 Task: Schedule a meeting of paramount significance, gathering the team to review project timelines, assess progress, and collaboratively set achievable yet challenging milestones on October 15th at 11 AM.
Action: Mouse moved to (78, 123)
Screenshot: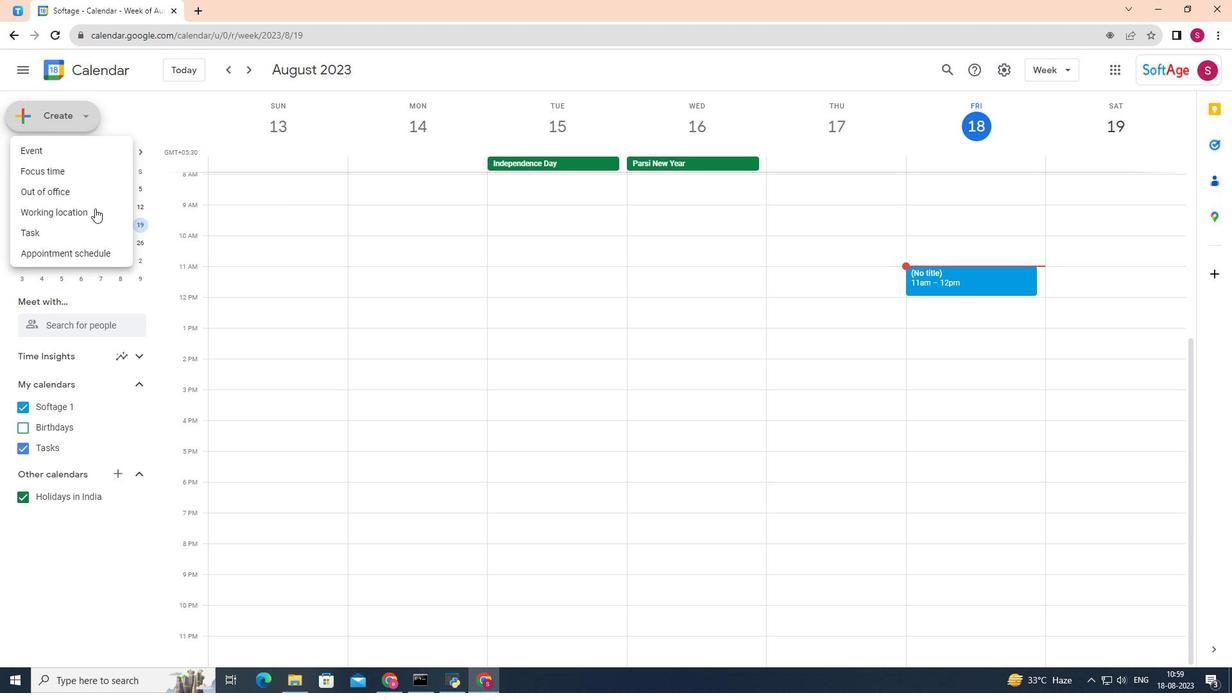
Action: Mouse pressed left at (78, 123)
Screenshot: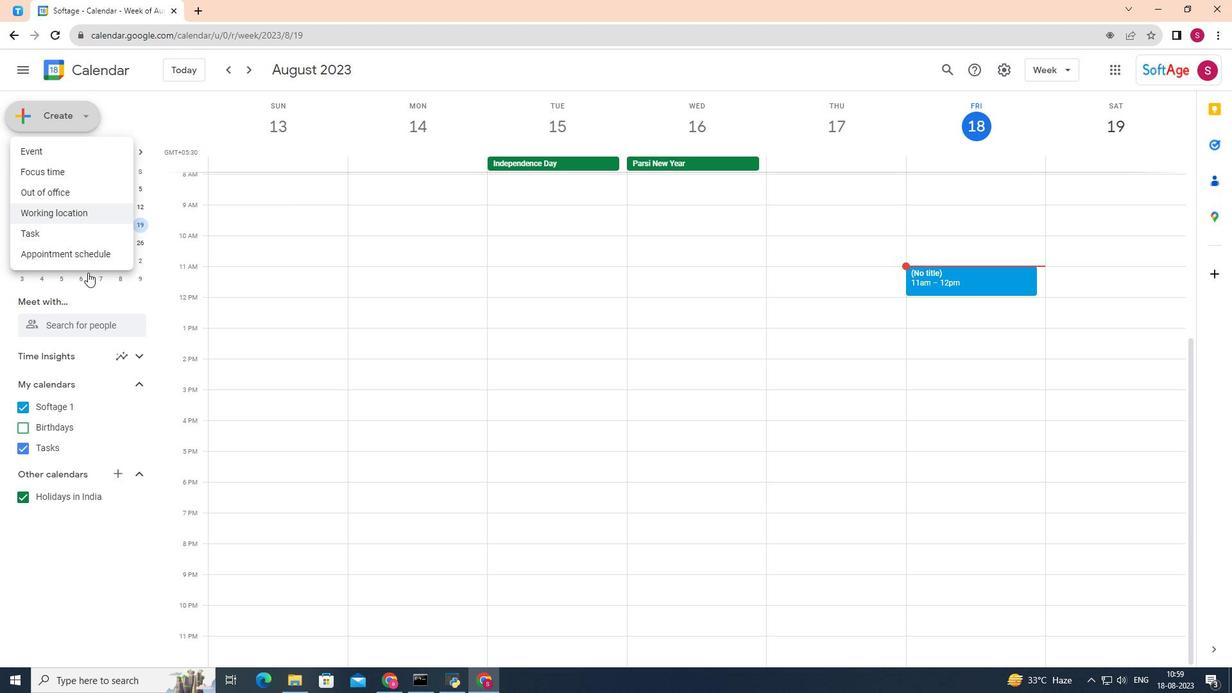 
Action: Mouse moved to (63, 246)
Screenshot: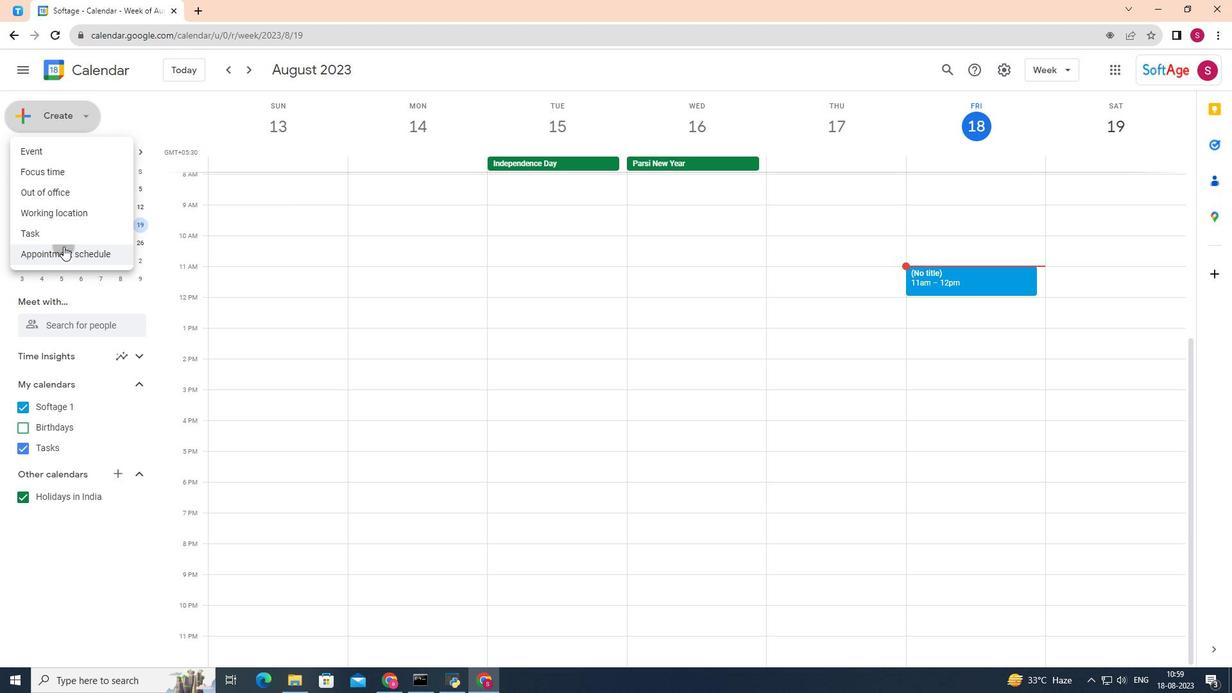 
Action: Mouse pressed left at (63, 246)
Screenshot: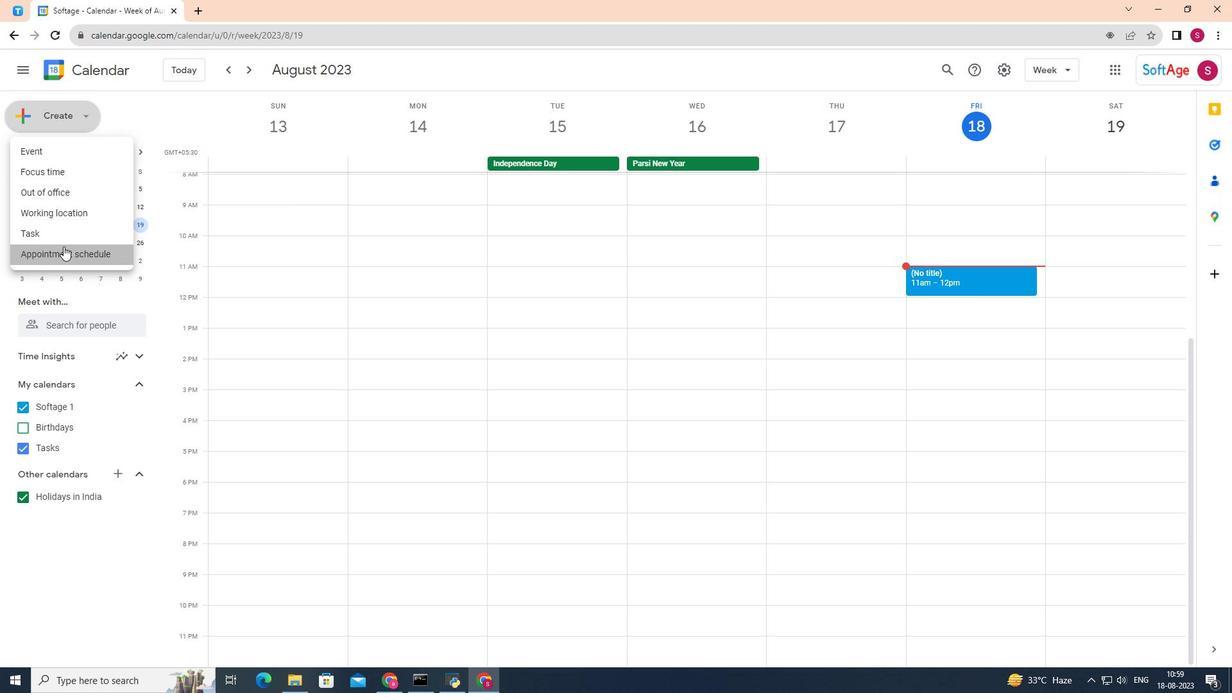
Action: Mouse moved to (100, 112)
Screenshot: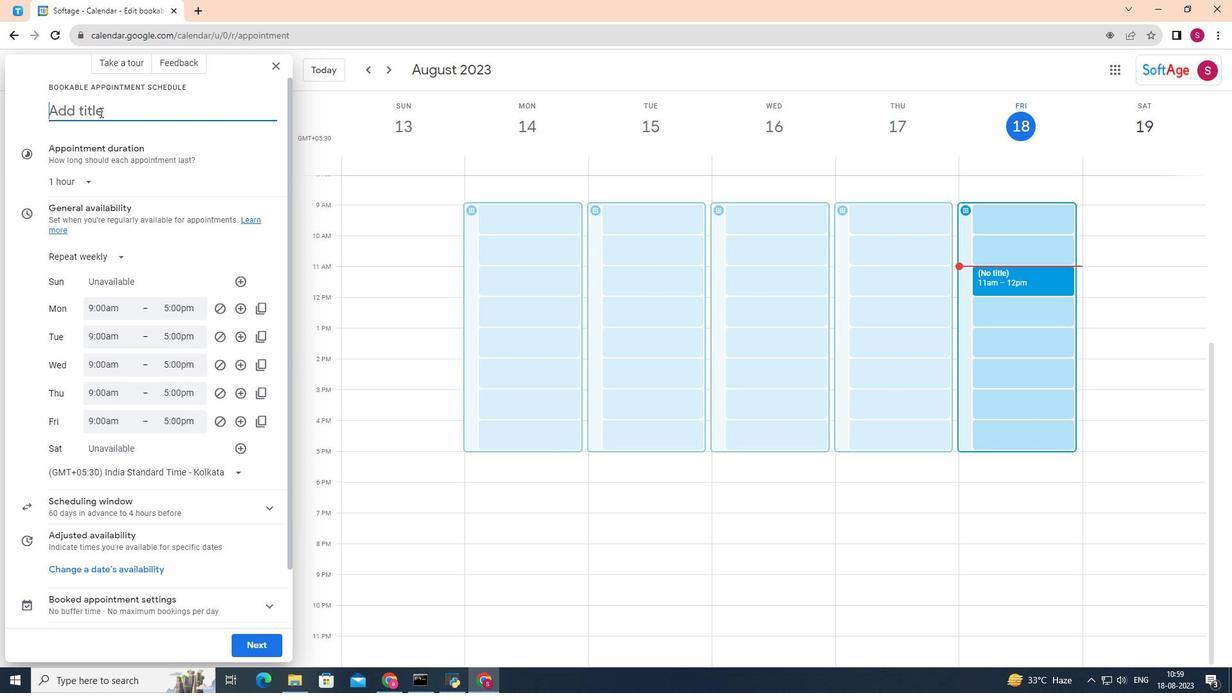 
Action: Mouse pressed left at (100, 112)
Screenshot: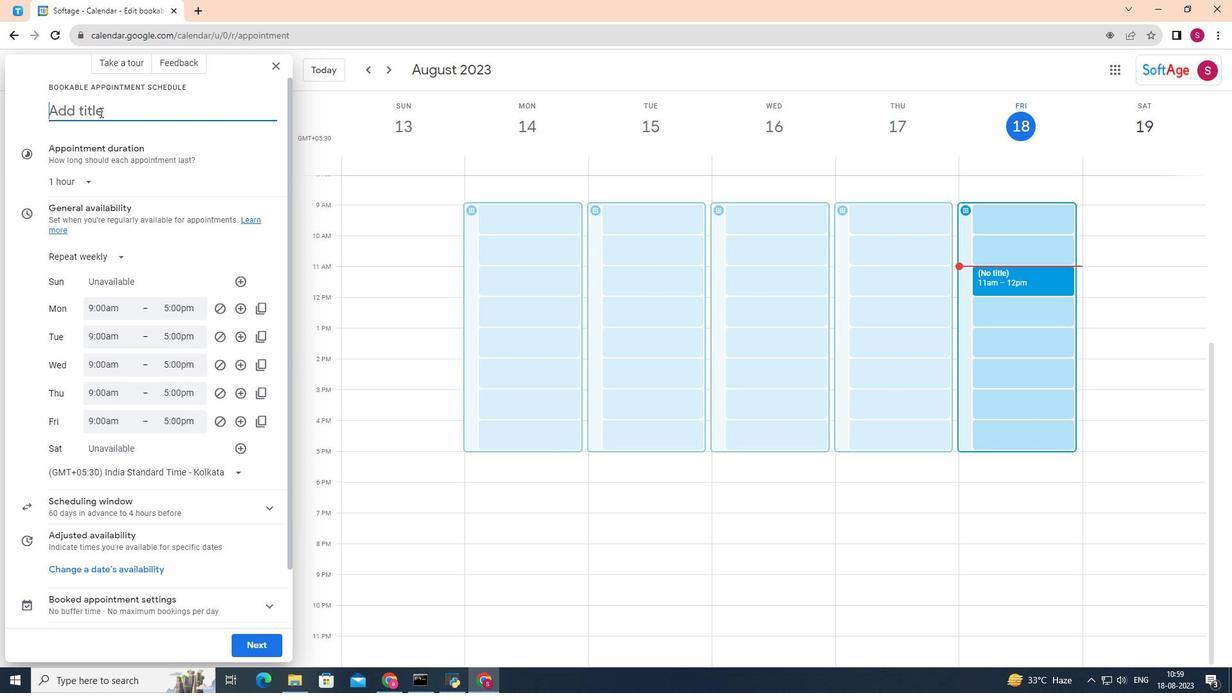 
Action: Key pressed a<Key.space>meeting<Key.space>of<Key.space>papamount<Key.space>significance
Screenshot: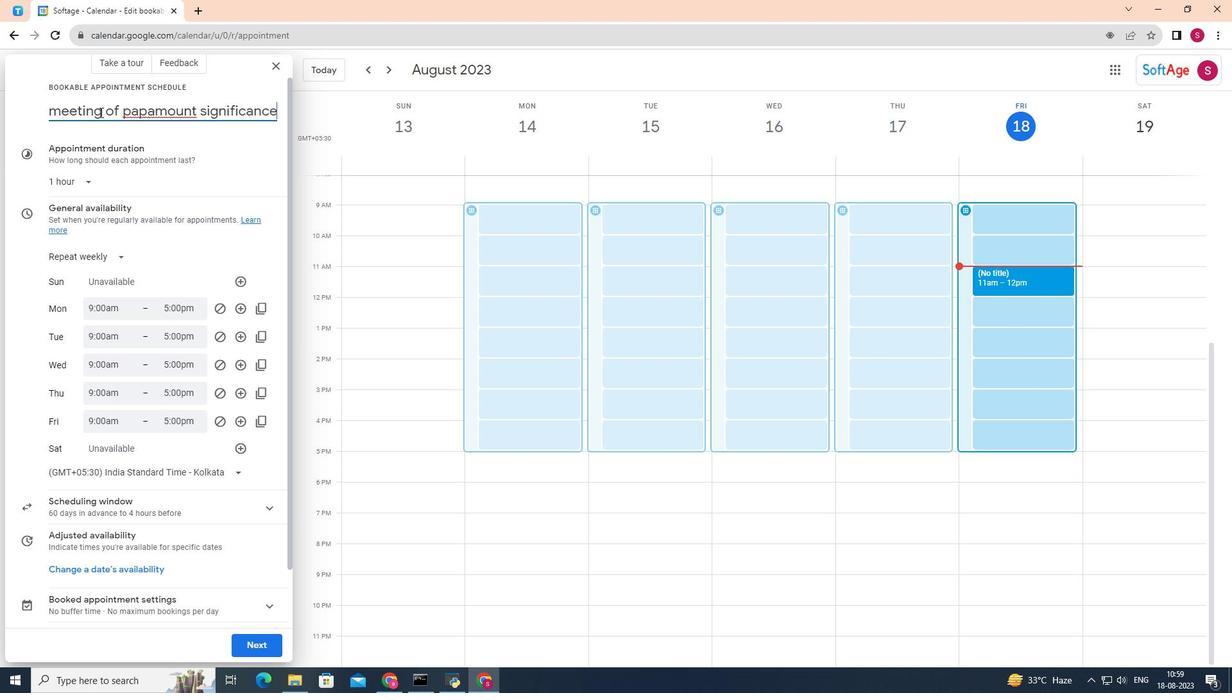 
Action: Mouse moved to (153, 109)
Screenshot: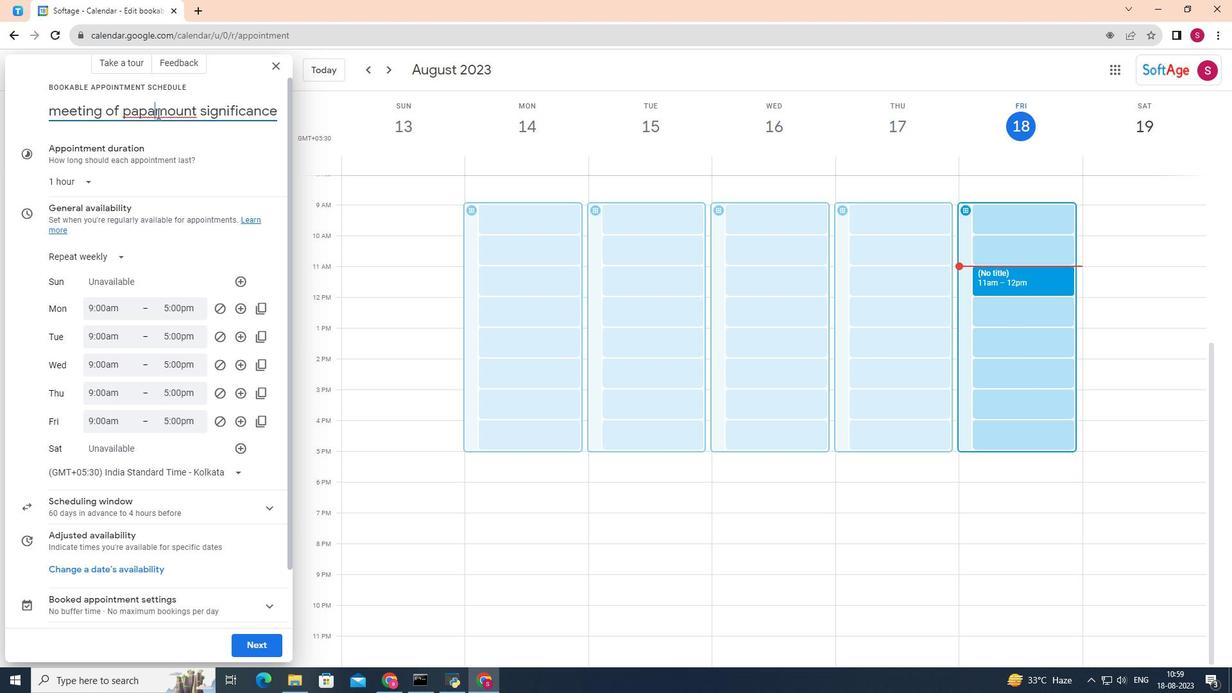 
Action: Mouse pressed left at (153, 109)
Screenshot: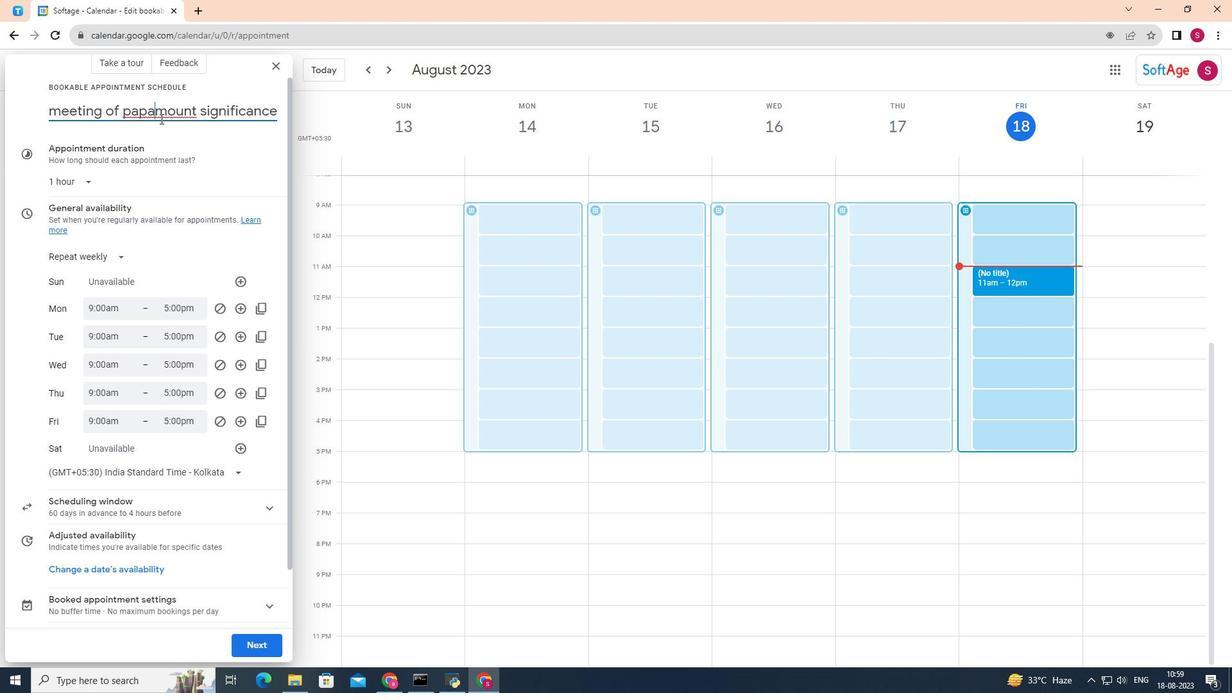 
Action: Mouse moved to (161, 120)
Screenshot: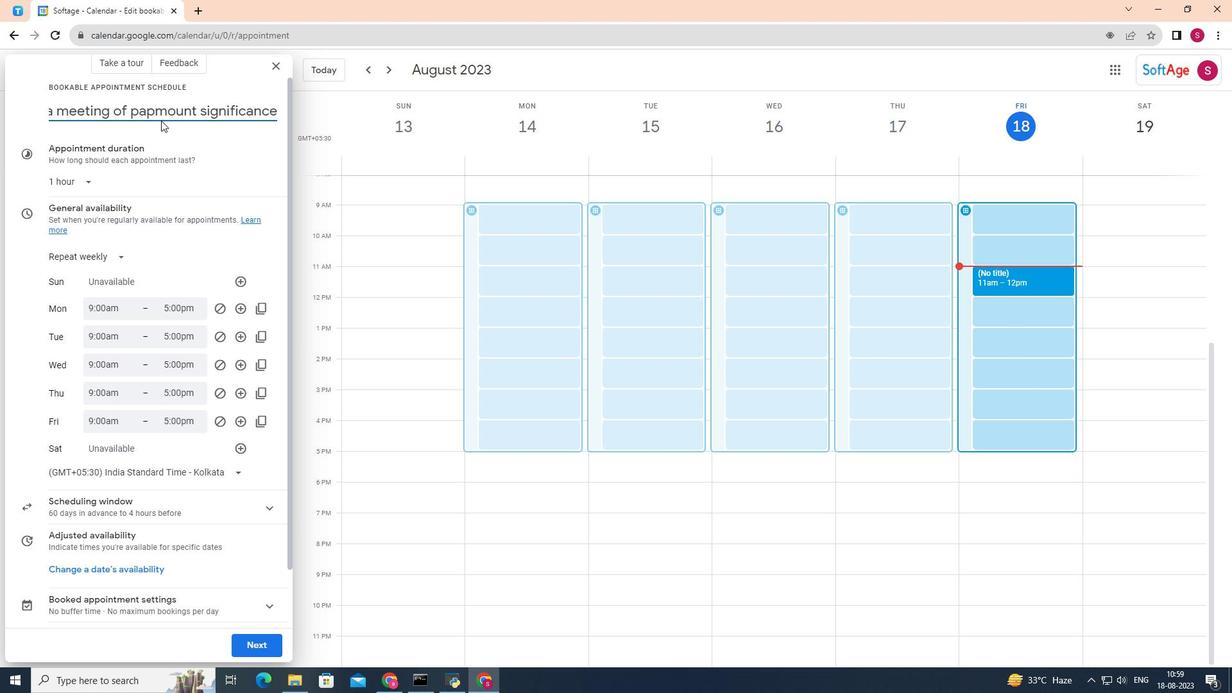 
Action: Key pressed <Key.backspace><Key.backspace>ra
Screenshot: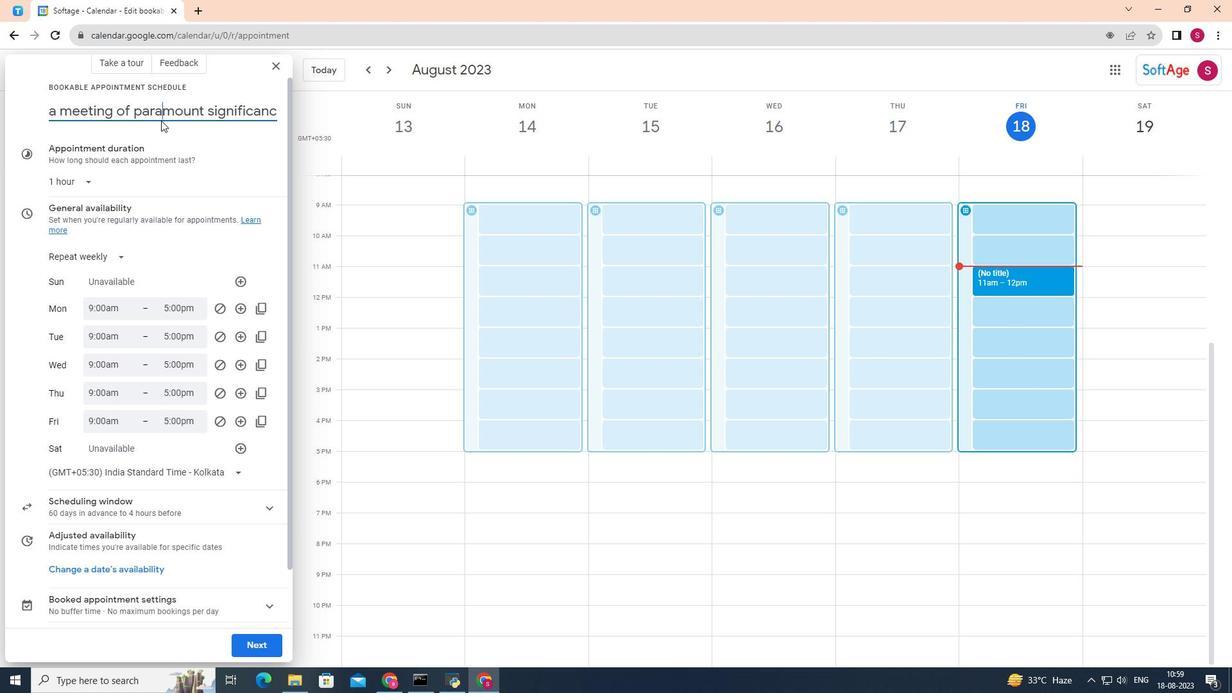 
Action: Mouse moved to (96, 259)
Screenshot: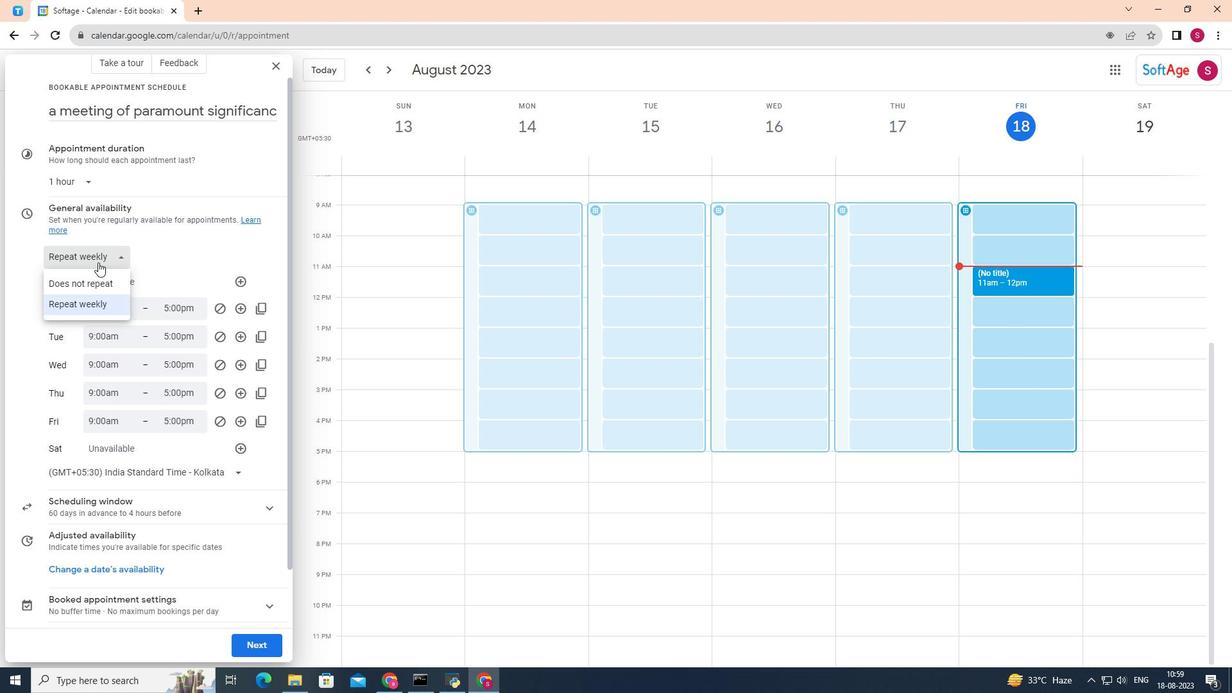 
Action: Mouse pressed left at (96, 259)
Screenshot: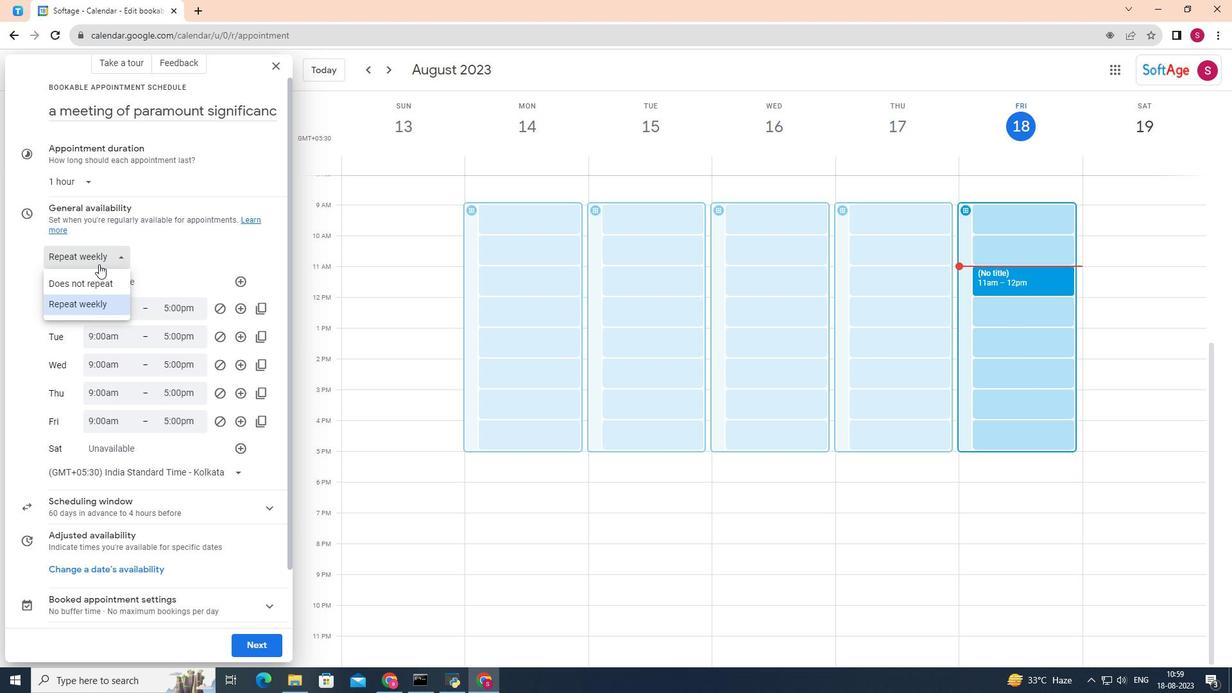 
Action: Mouse moved to (97, 277)
Screenshot: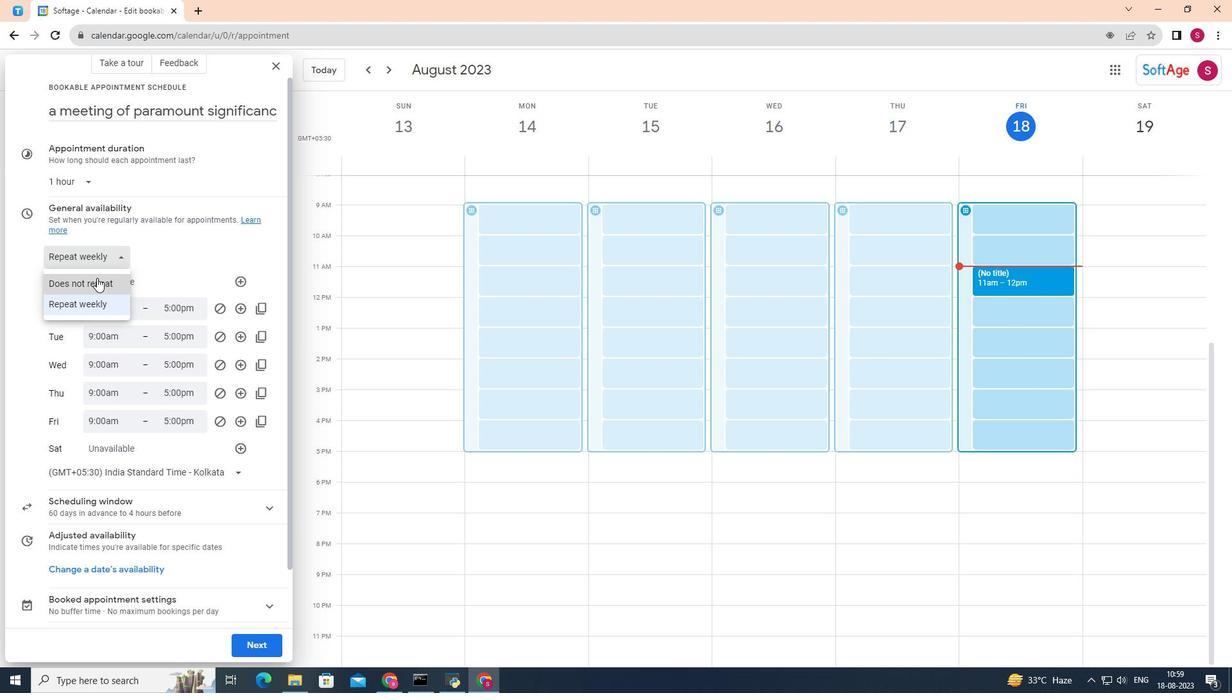 
Action: Mouse pressed left at (97, 277)
Screenshot: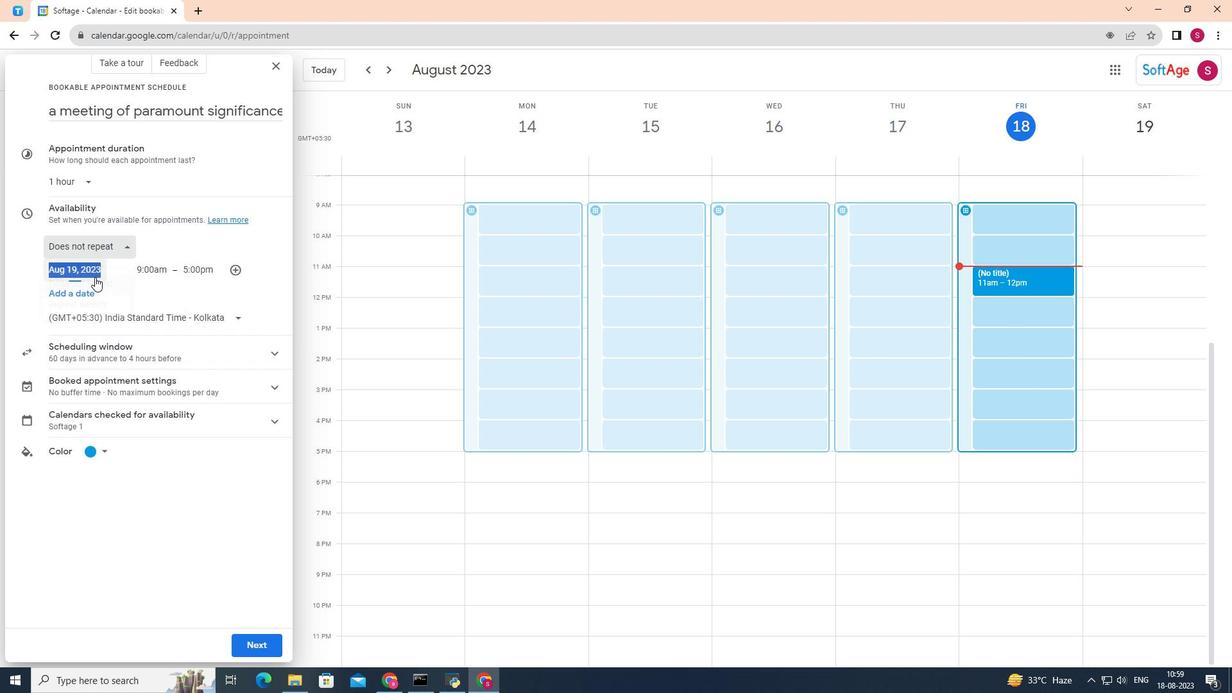 
Action: Mouse moved to (76, 269)
Screenshot: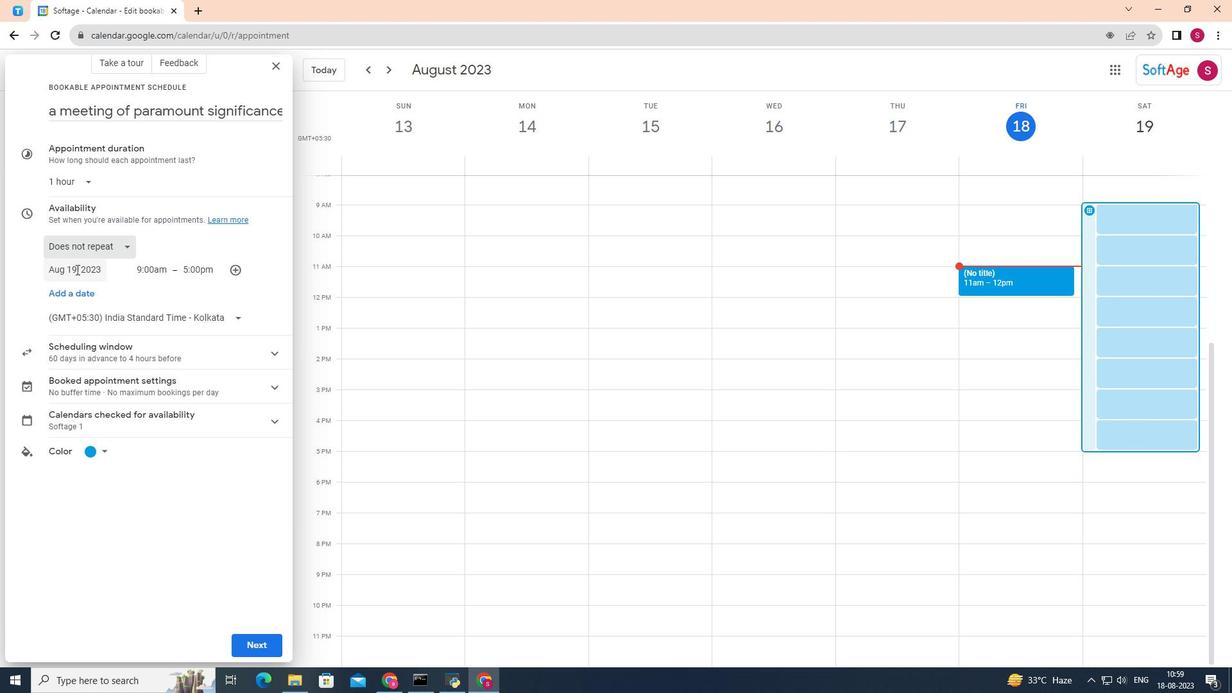
Action: Mouse pressed left at (76, 269)
Screenshot: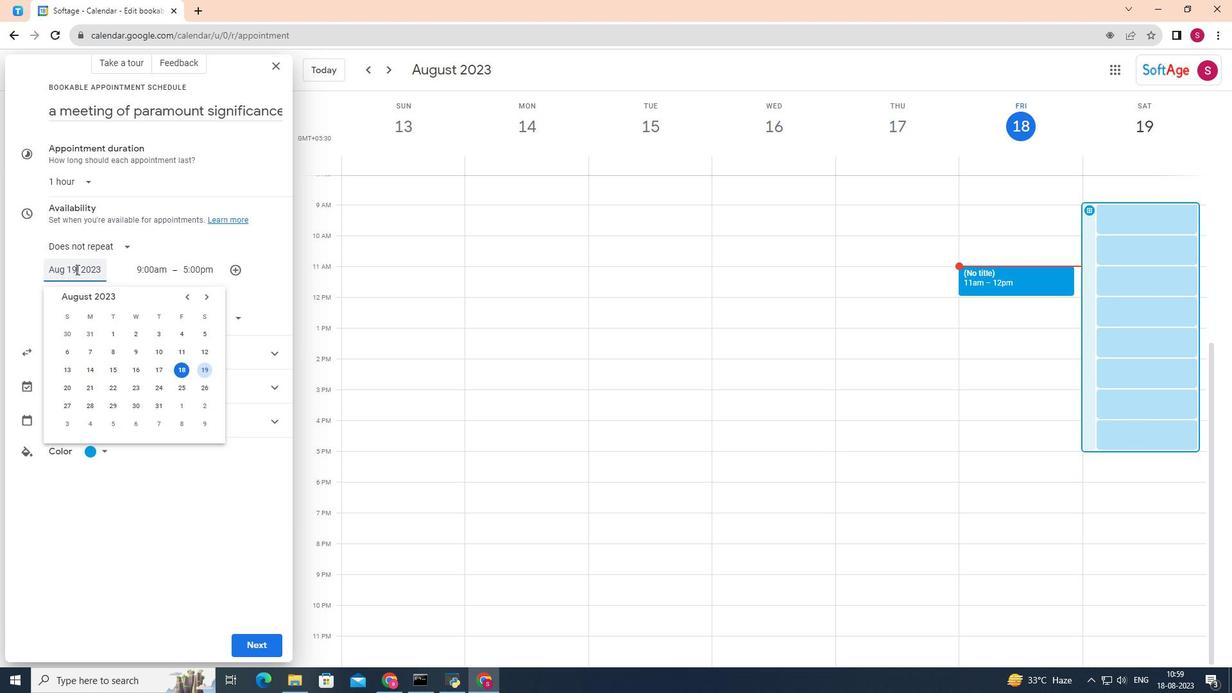 
Action: Mouse moved to (200, 297)
Screenshot: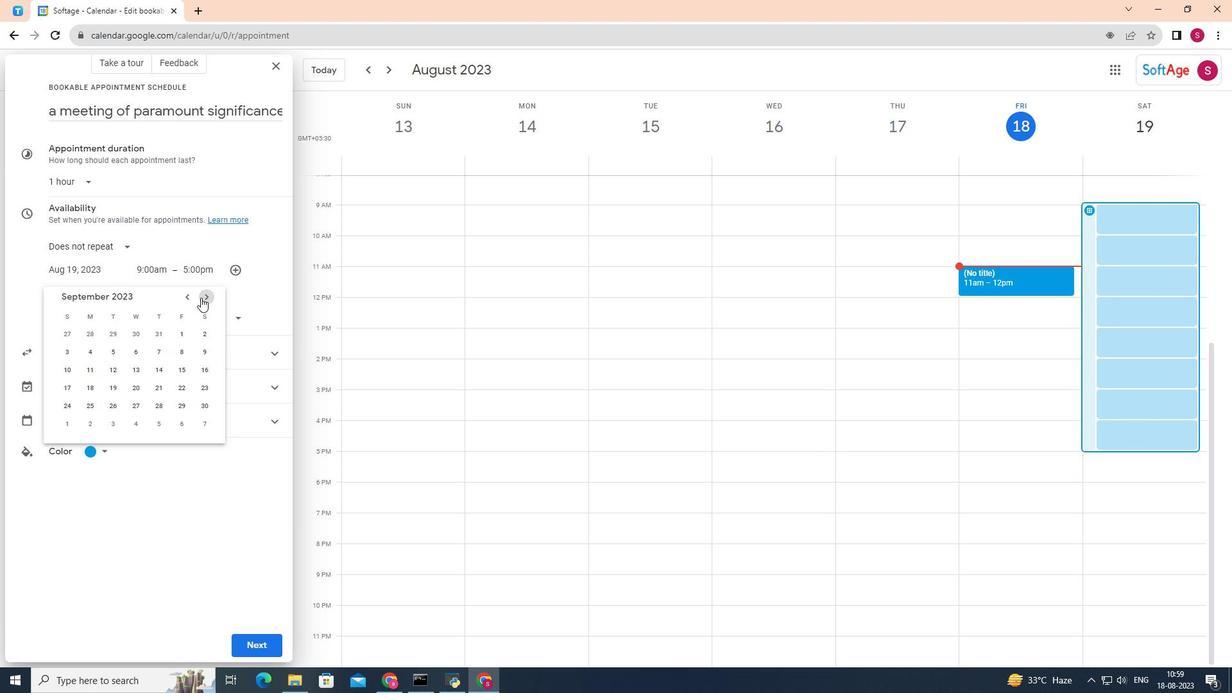 
Action: Mouse pressed left at (200, 297)
Screenshot: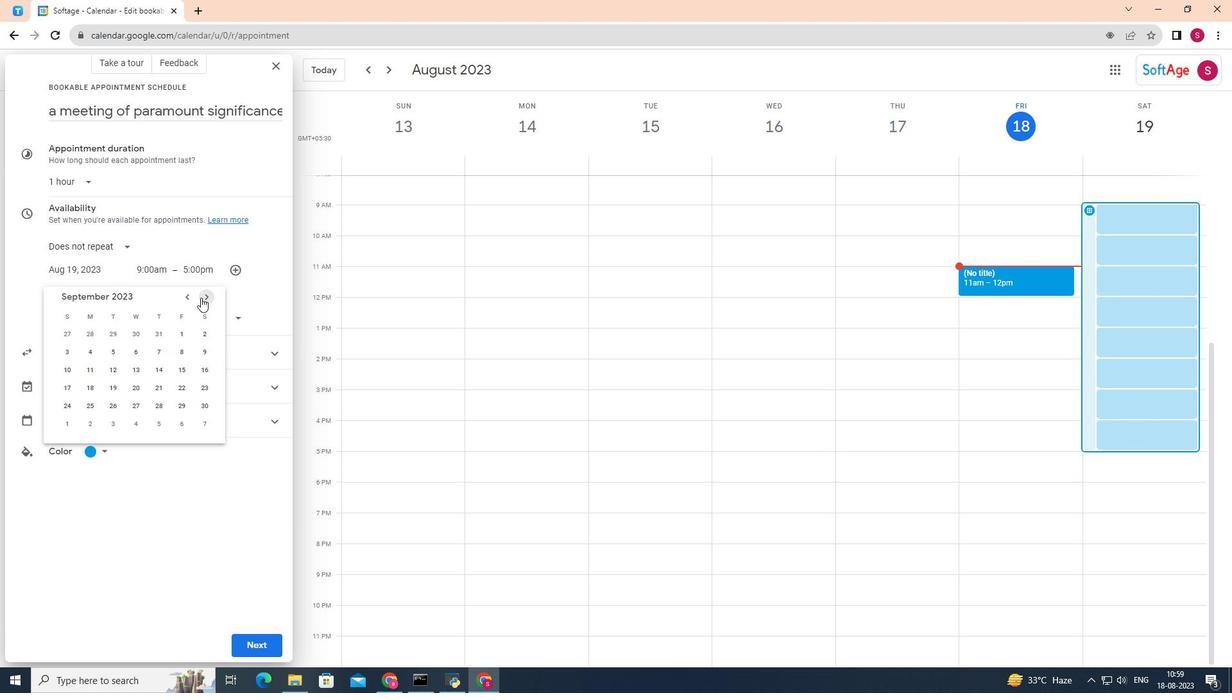 
Action: Mouse pressed left at (200, 297)
Screenshot: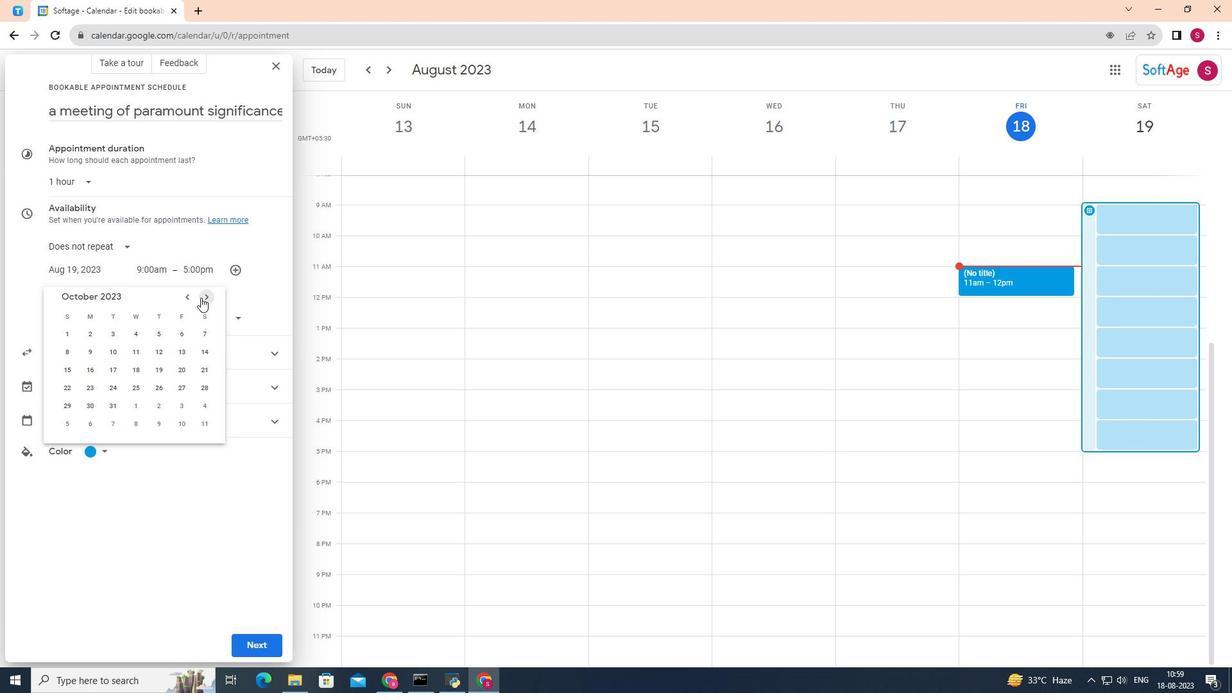 
Action: Mouse pressed left at (200, 297)
Screenshot: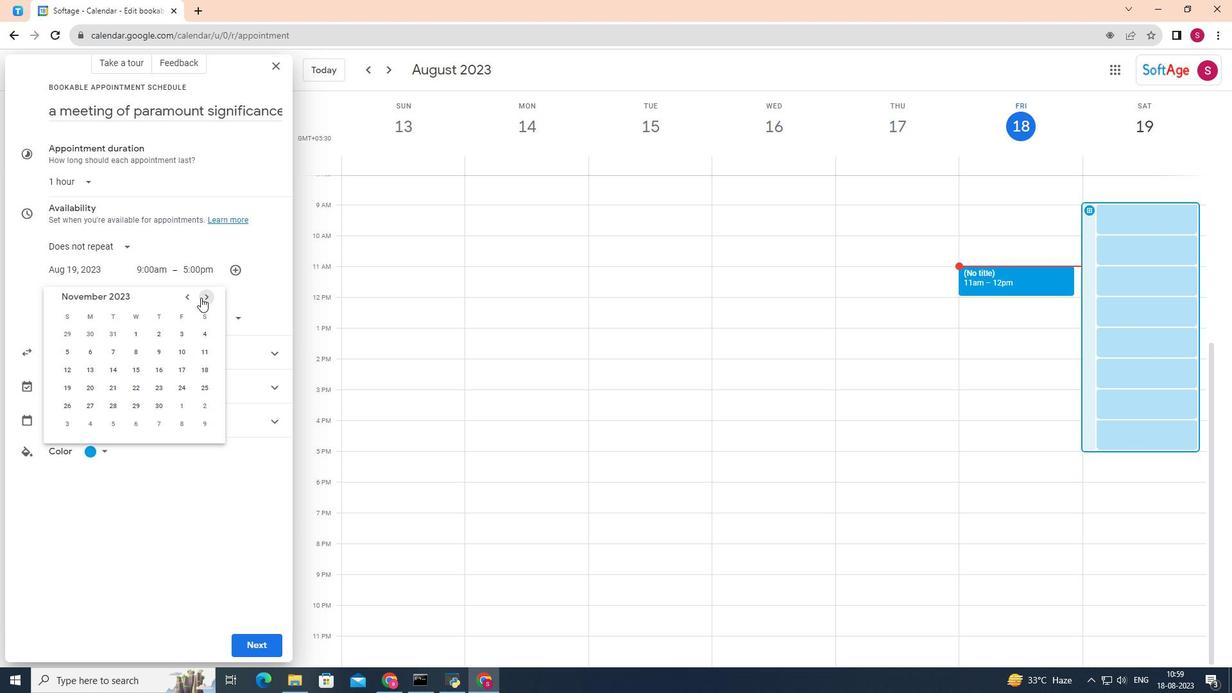 
Action: Mouse moved to (186, 296)
Screenshot: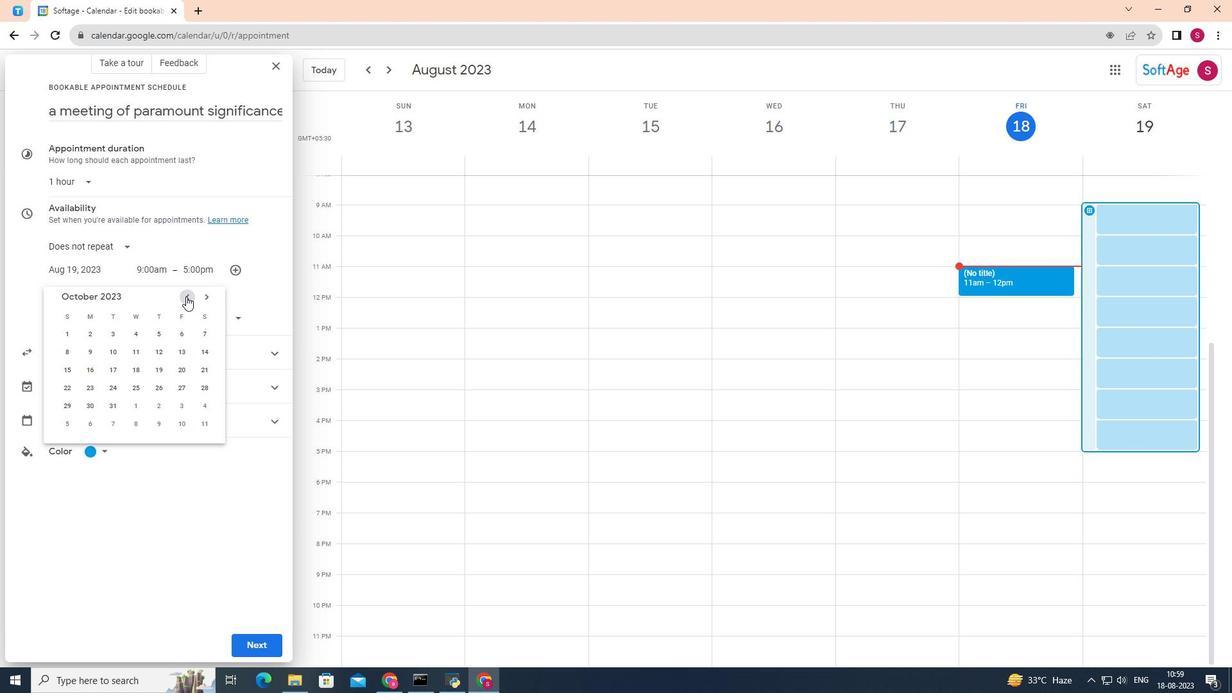 
Action: Mouse pressed left at (186, 296)
Screenshot: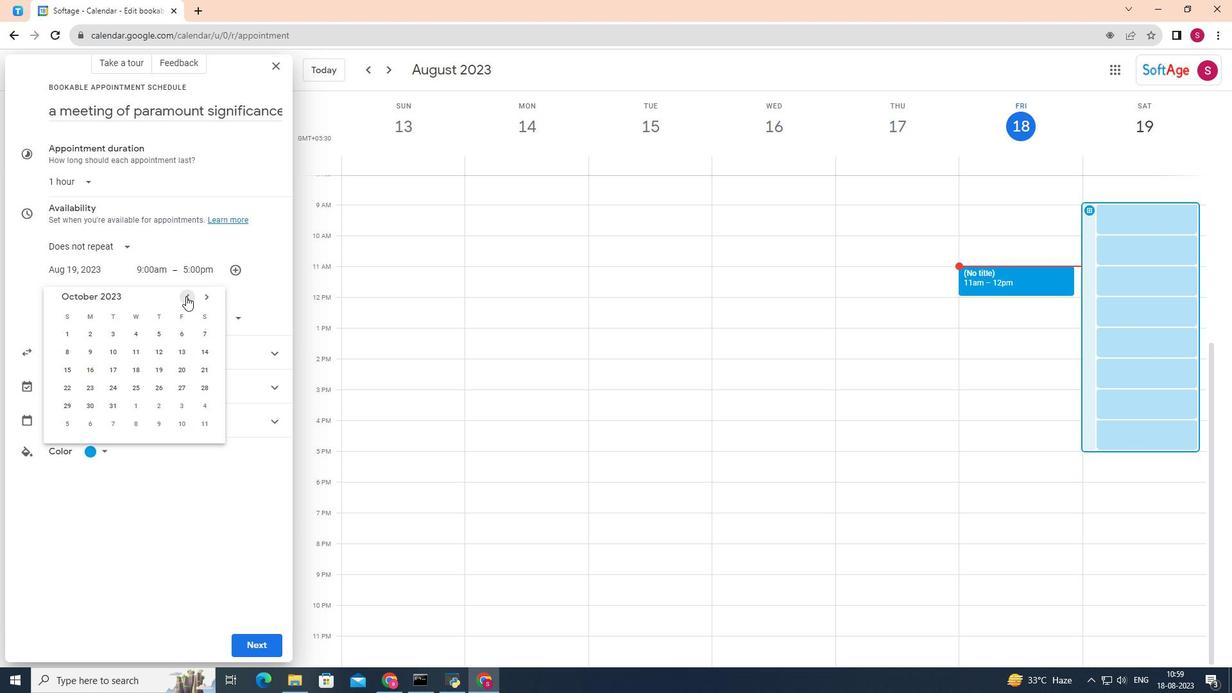 
Action: Mouse moved to (66, 368)
Screenshot: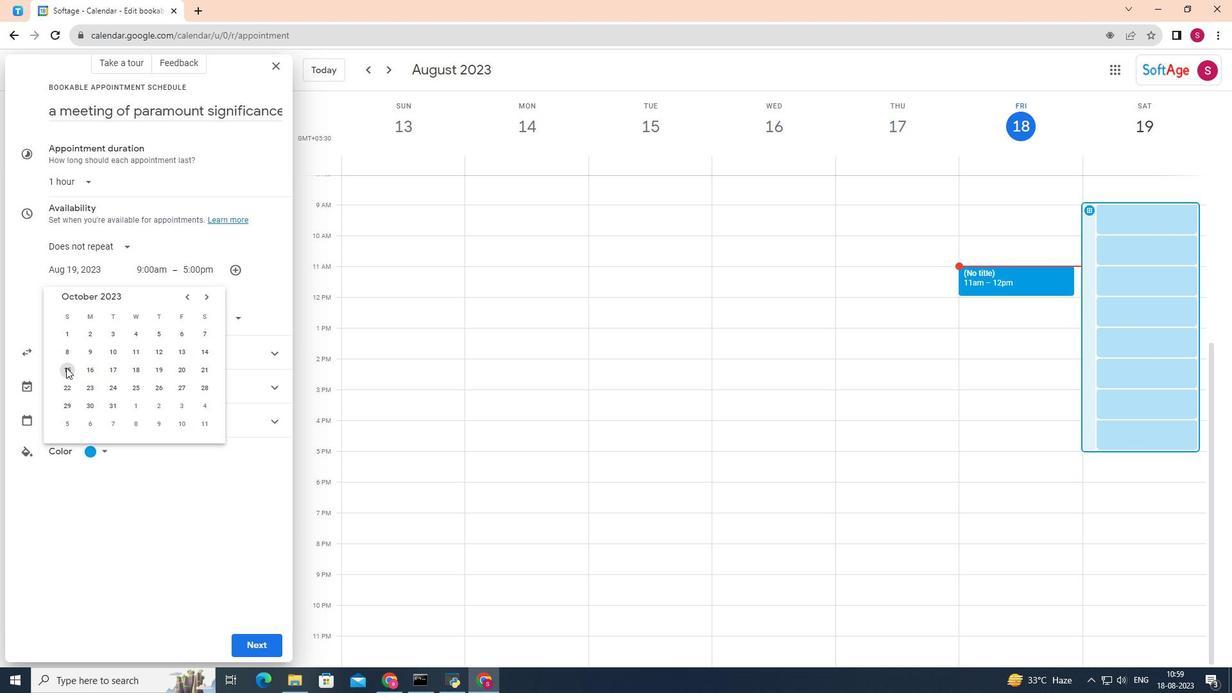 
Action: Mouse pressed left at (66, 368)
Screenshot: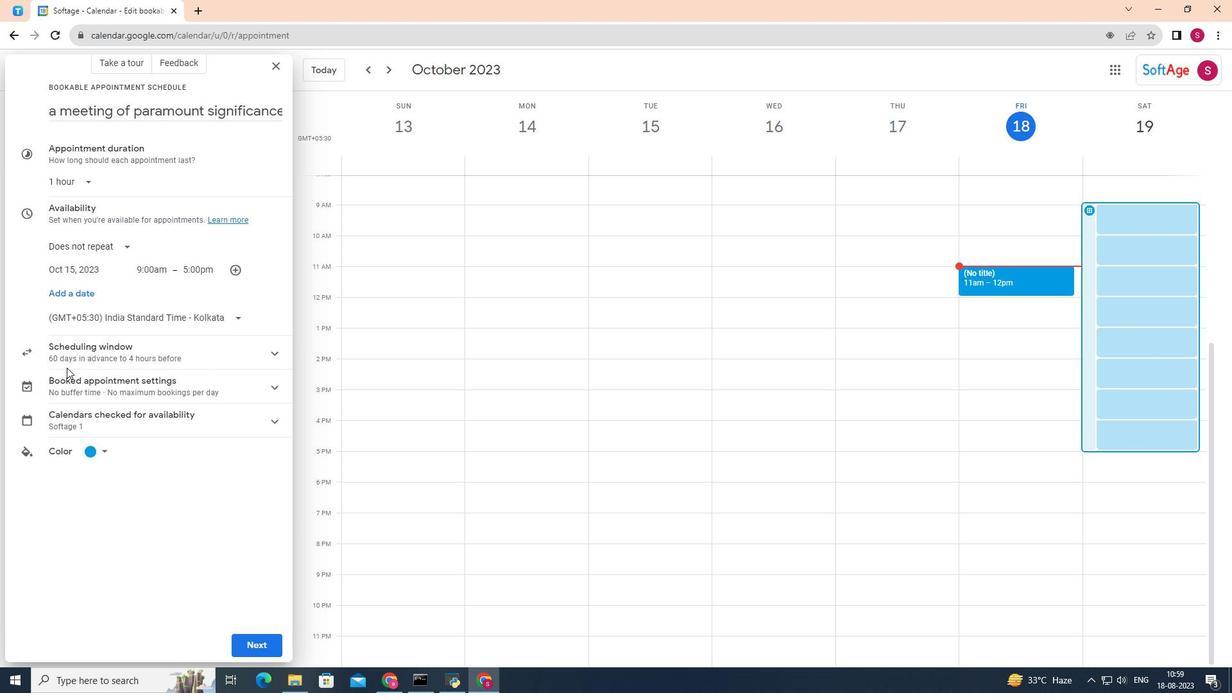 
Action: Mouse moved to (200, 270)
Screenshot: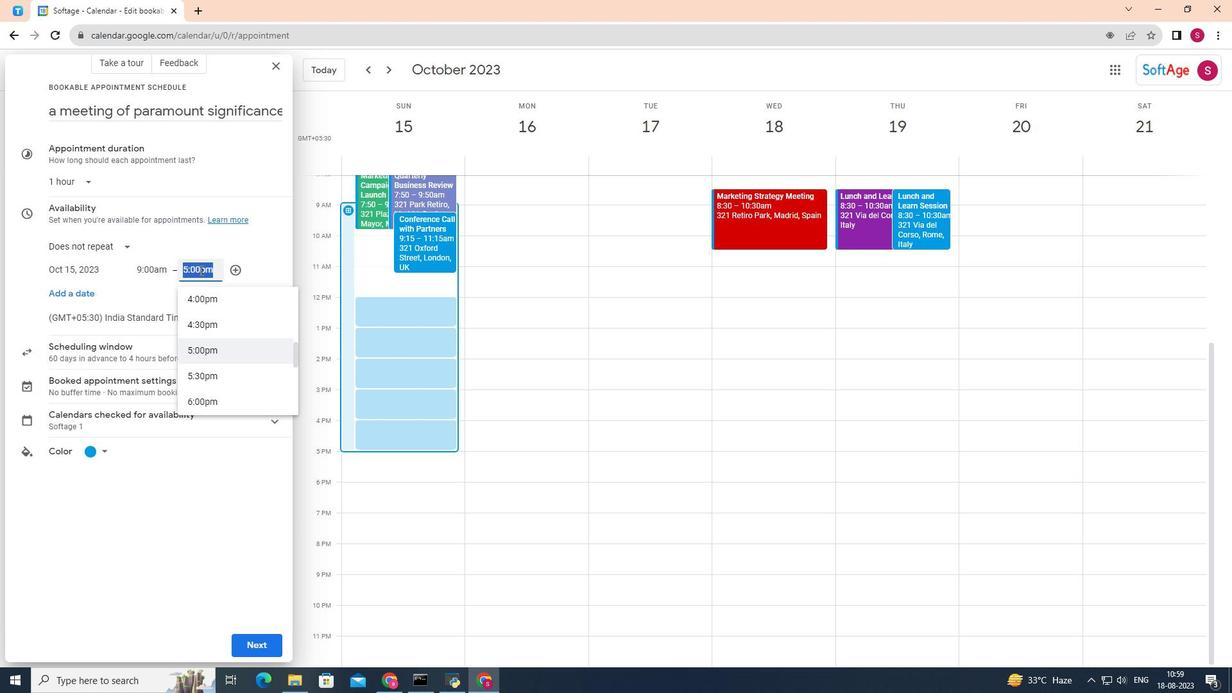 
Action: Mouse pressed left at (200, 270)
Screenshot: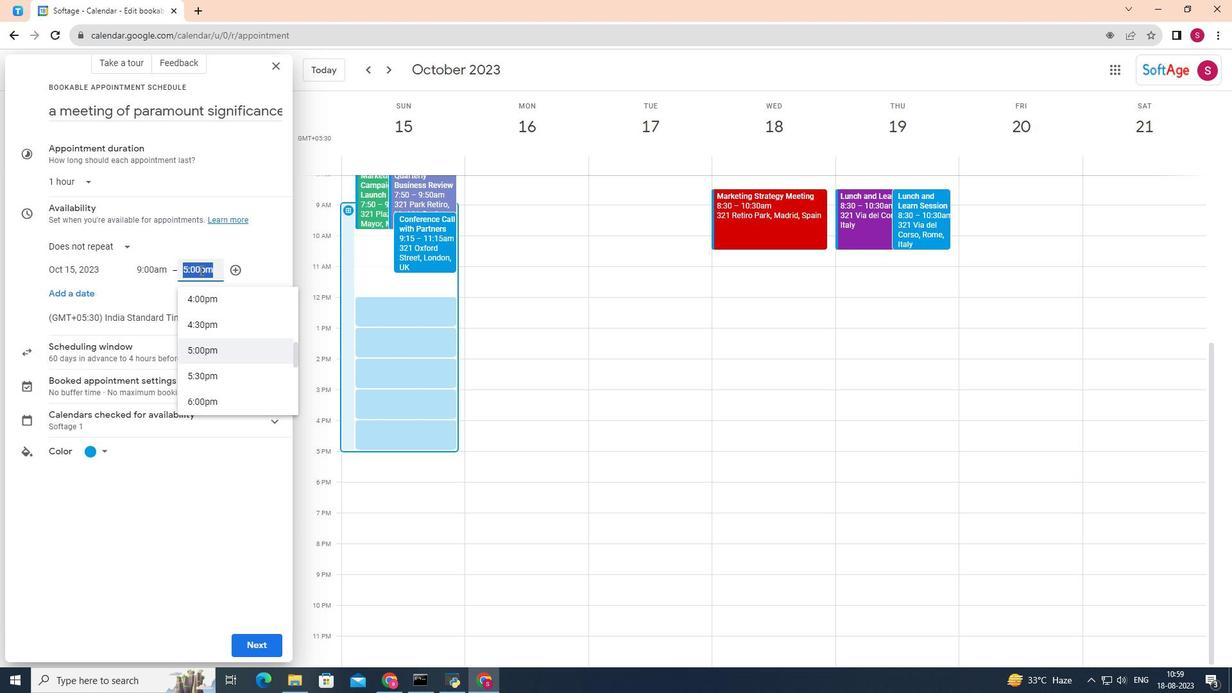 
Action: Mouse moved to (234, 372)
Screenshot: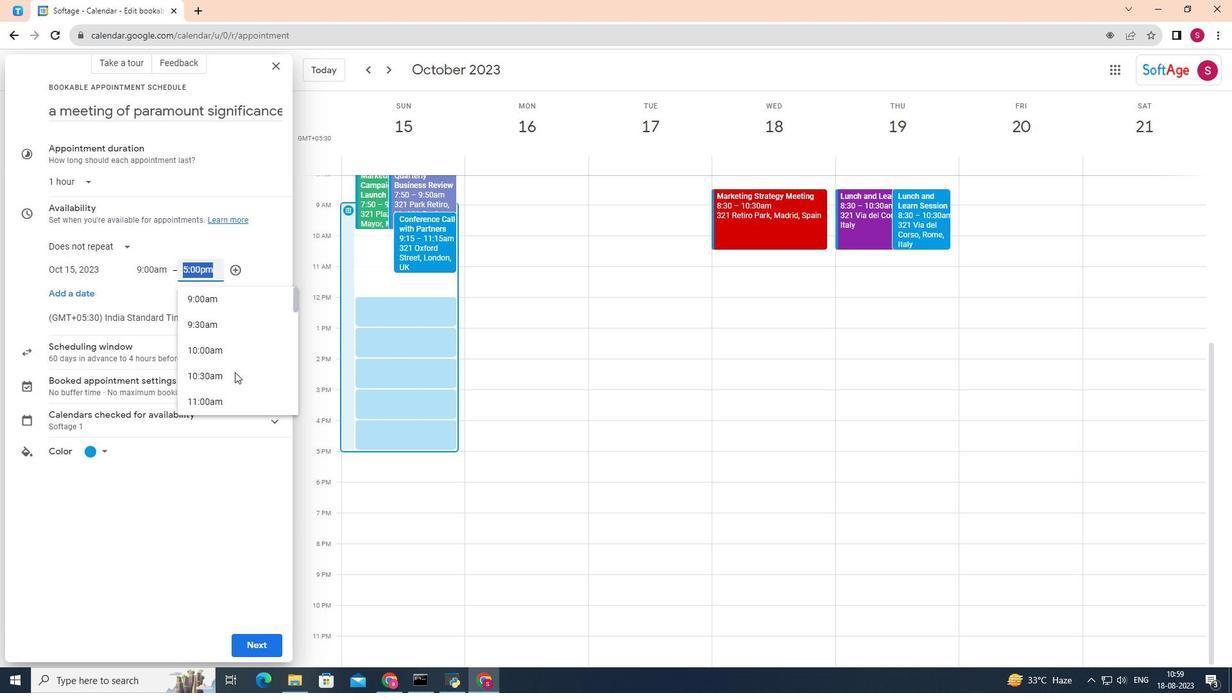 
Action: Mouse scrolled (234, 373) with delta (0, 0)
Screenshot: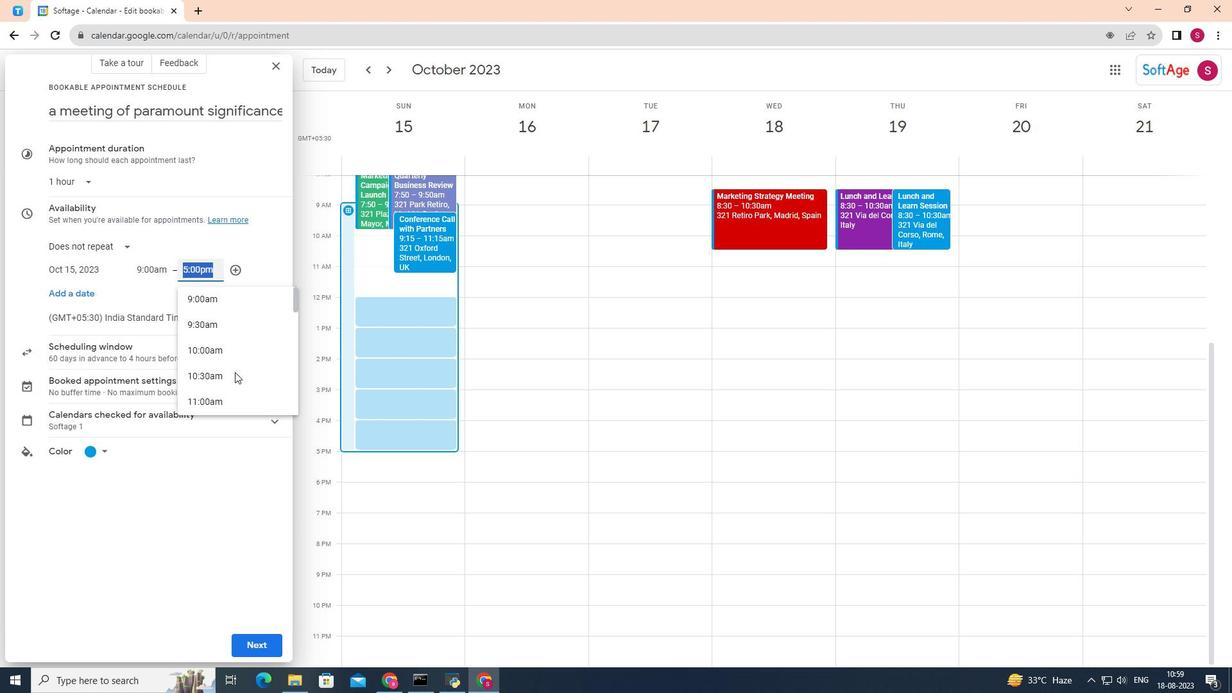 
Action: Mouse scrolled (234, 373) with delta (0, 0)
Screenshot: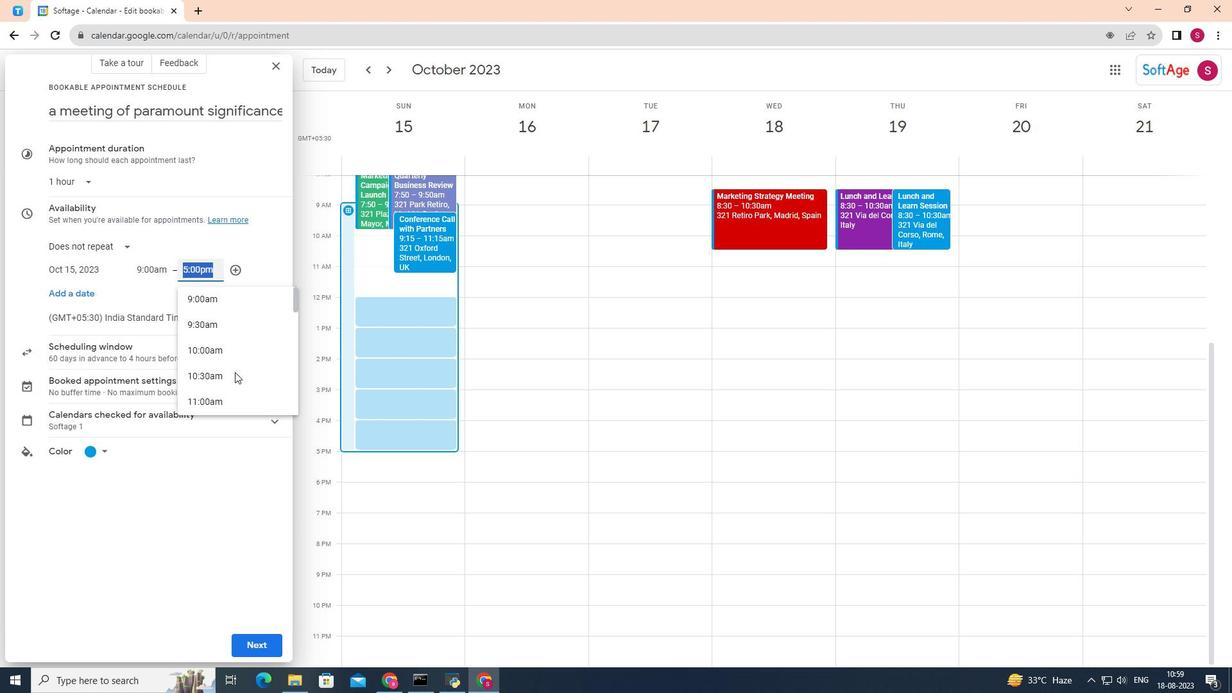 
Action: Mouse scrolled (234, 373) with delta (0, 0)
Screenshot: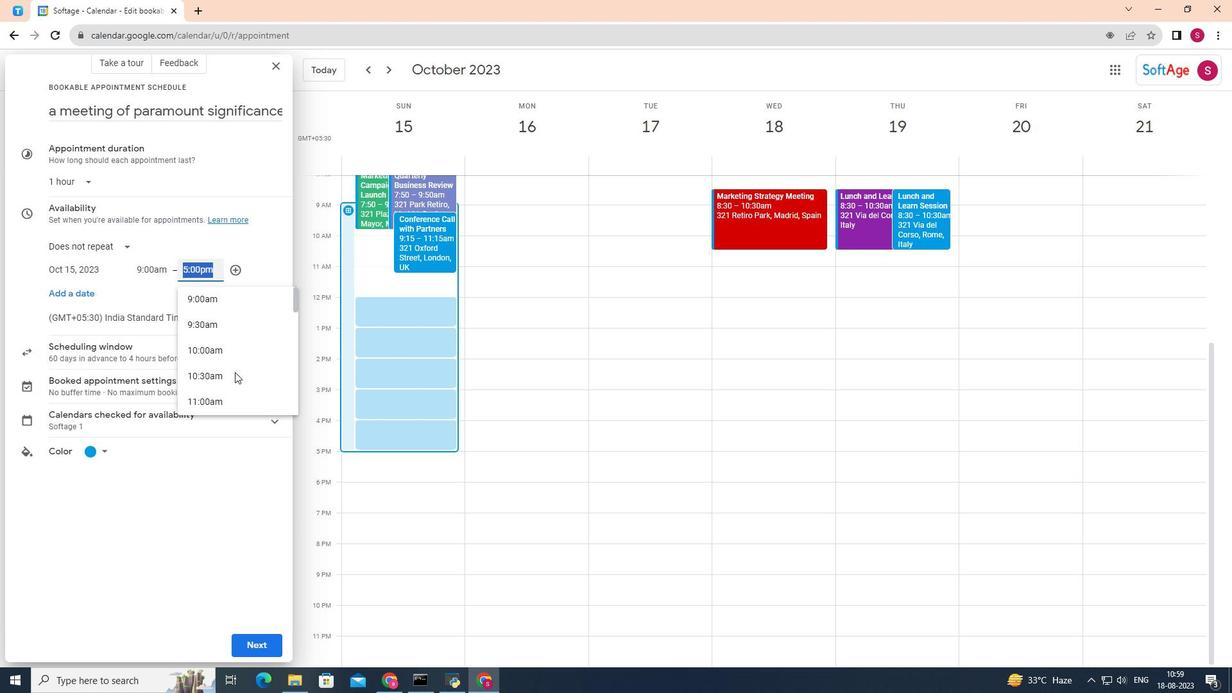 
Action: Mouse scrolled (234, 373) with delta (0, 0)
Screenshot: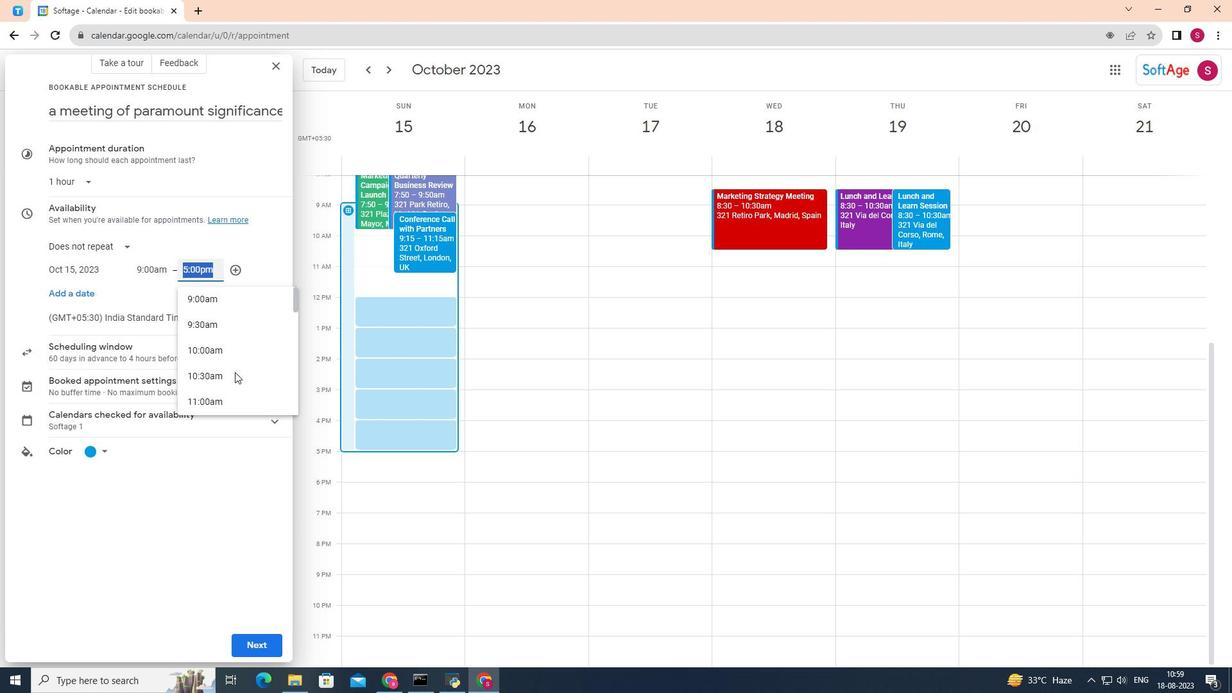 
Action: Mouse scrolled (234, 373) with delta (0, 0)
Screenshot: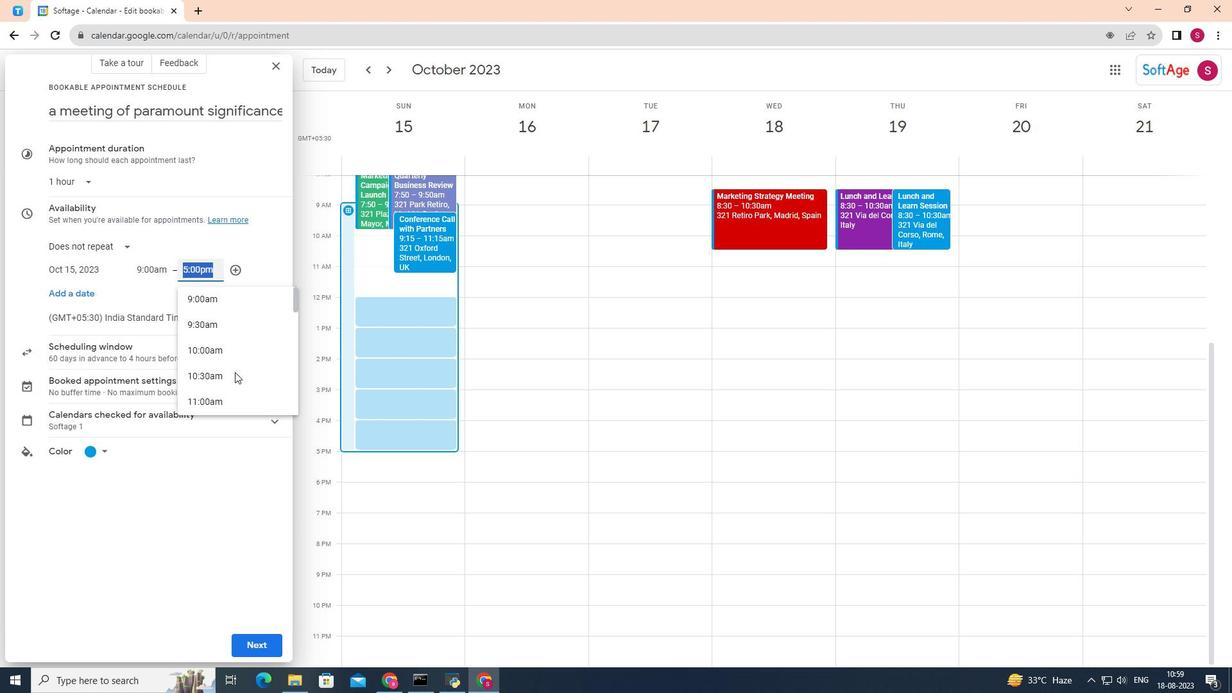 
Action: Mouse scrolled (234, 373) with delta (0, 0)
Screenshot: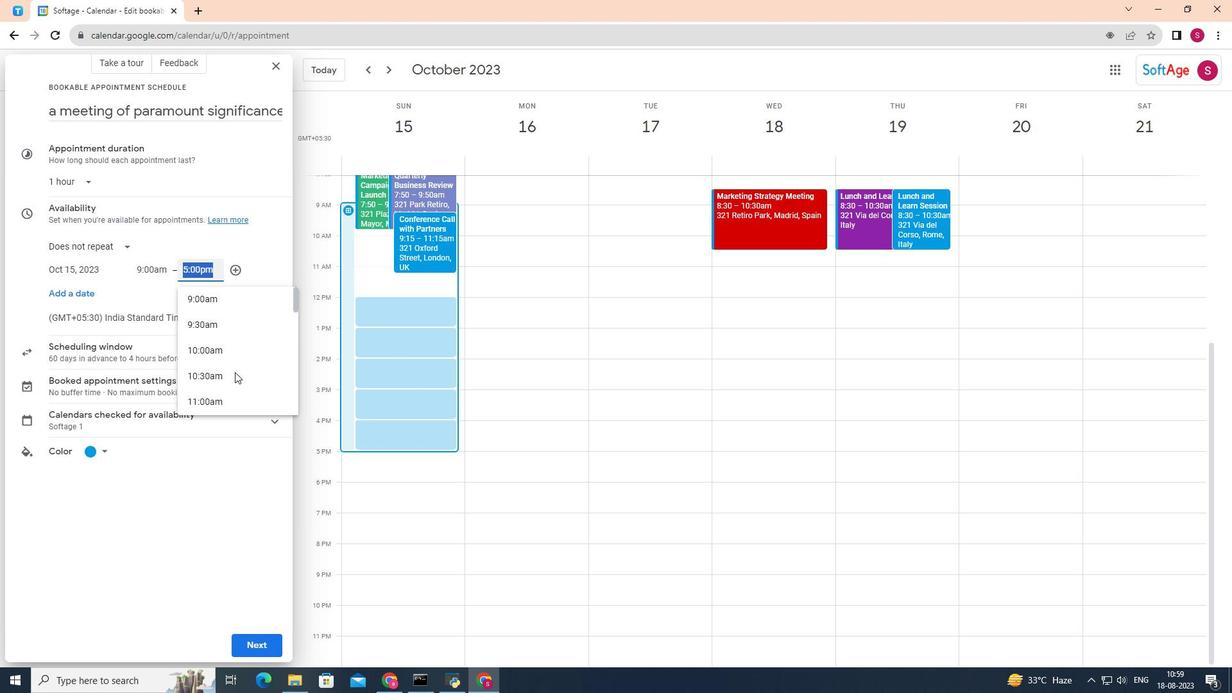 
Action: Mouse scrolled (234, 373) with delta (0, 0)
Screenshot: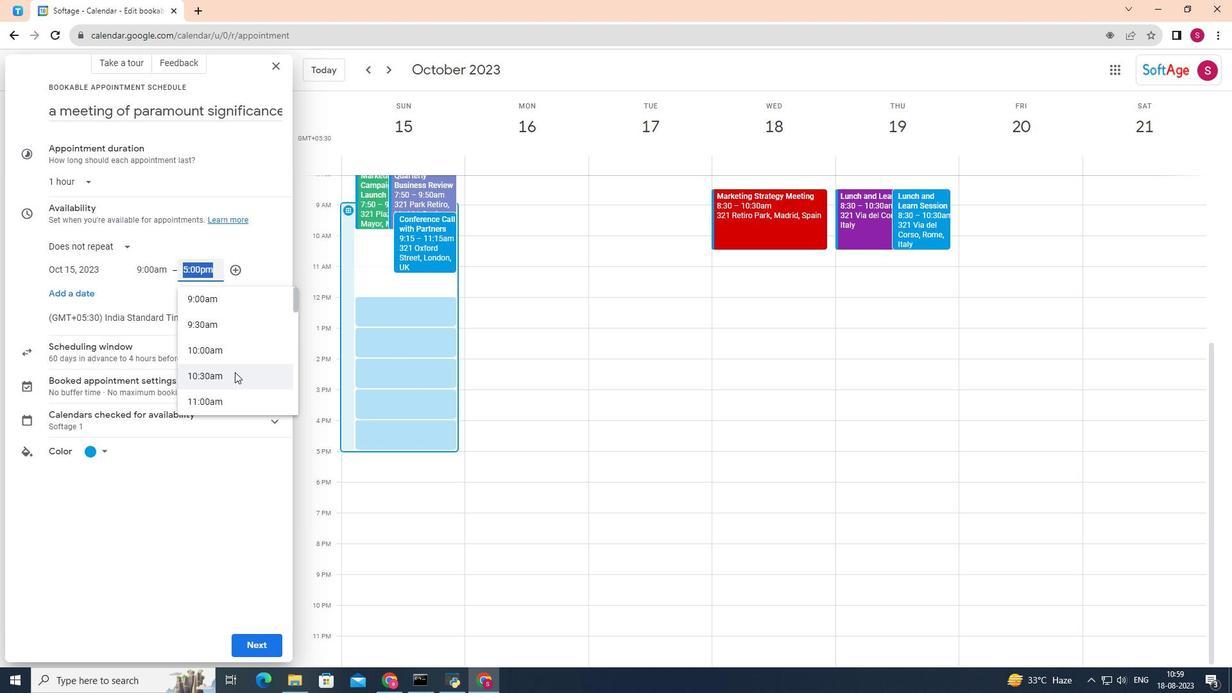 
Action: Mouse scrolled (234, 373) with delta (0, 0)
Screenshot: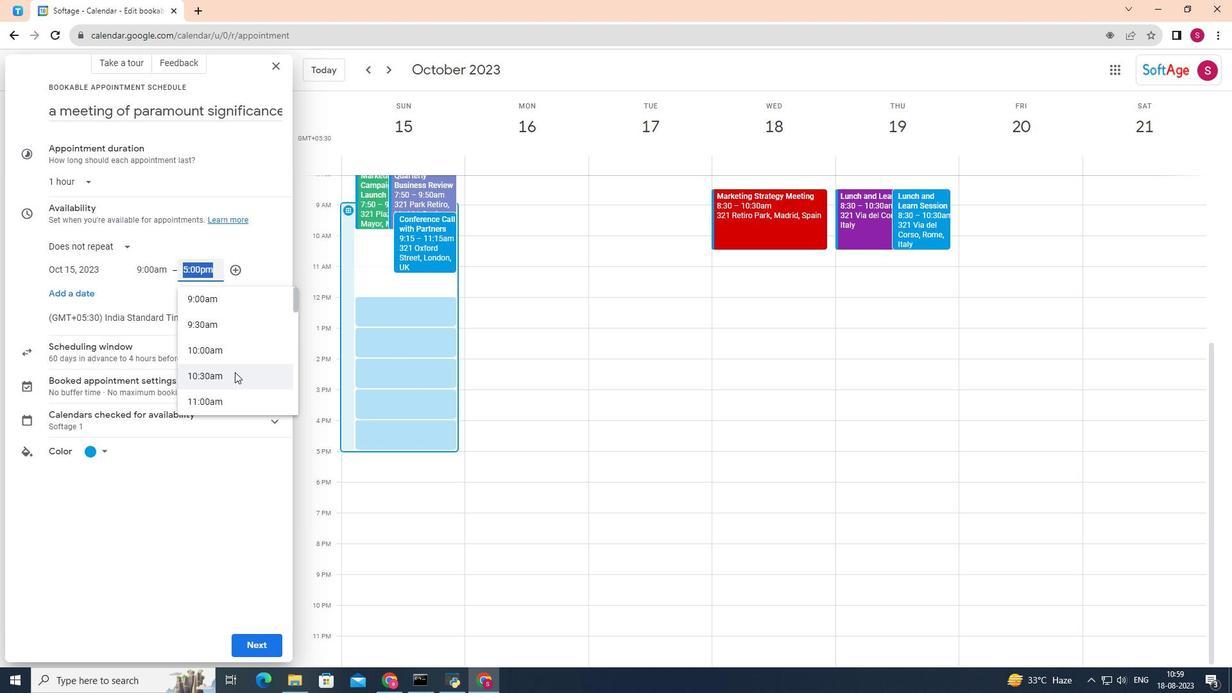 
Action: Mouse scrolled (234, 373) with delta (0, 0)
Screenshot: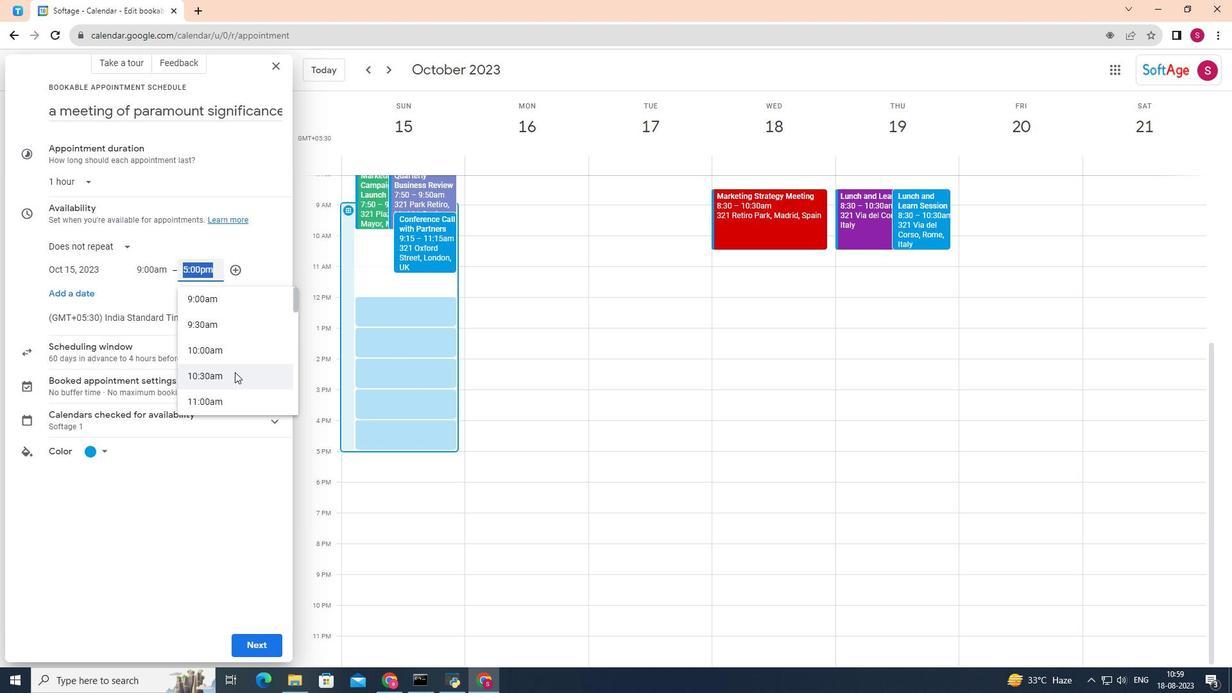 
Action: Mouse scrolled (234, 373) with delta (0, 0)
Screenshot: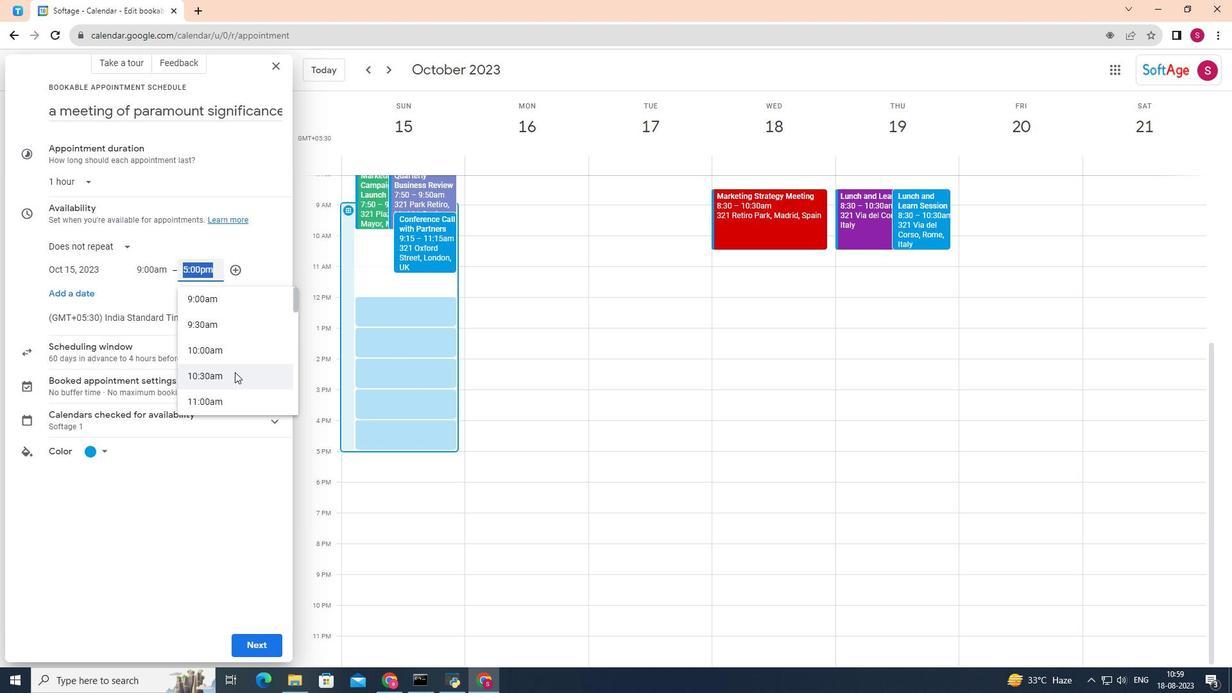 
Action: Mouse scrolled (234, 373) with delta (0, 0)
Screenshot: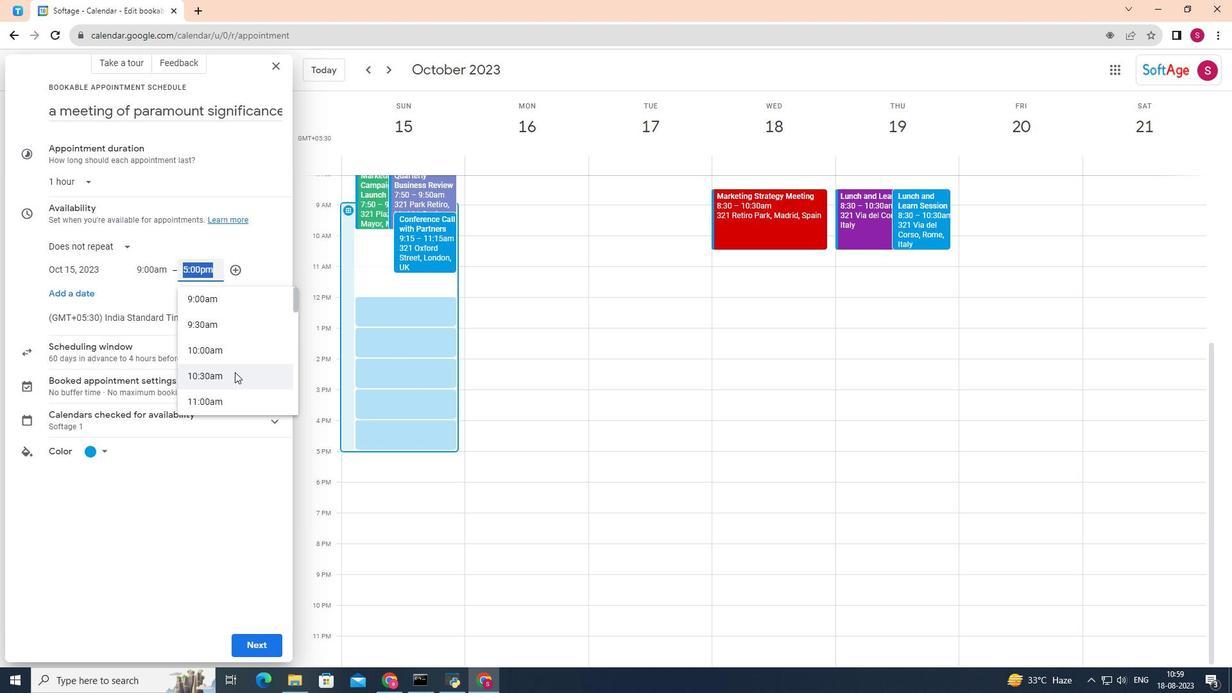 
Action: Mouse scrolled (234, 373) with delta (0, 0)
Screenshot: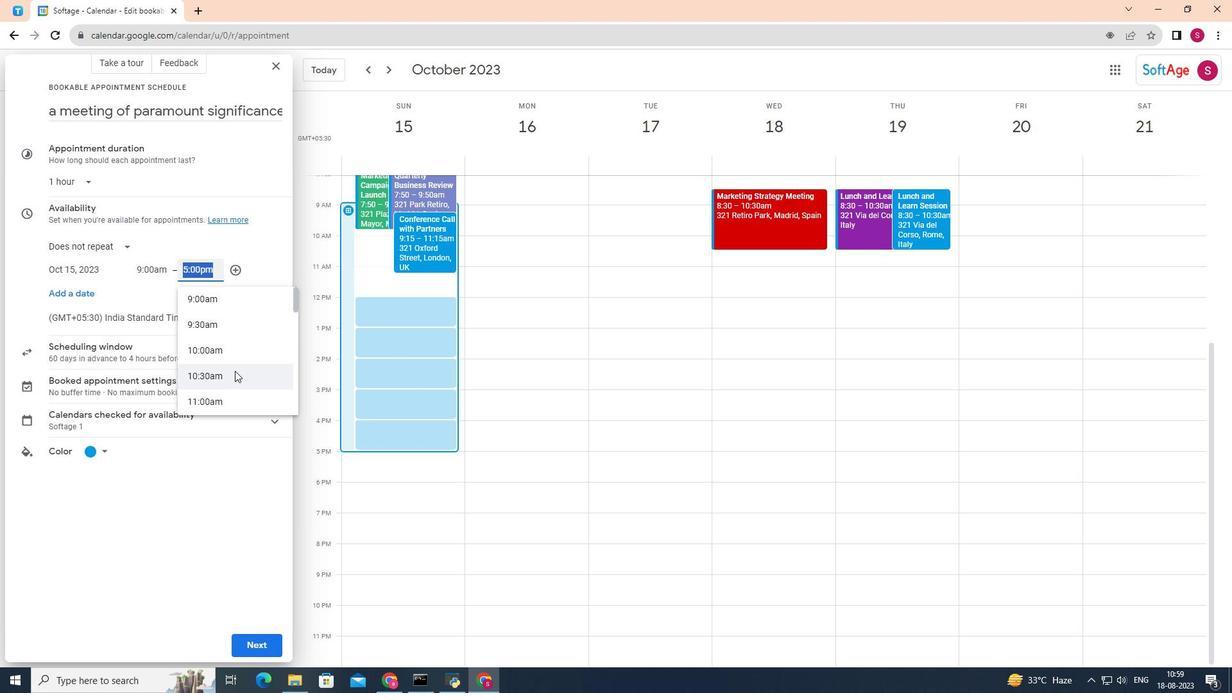 
Action: Mouse scrolled (234, 373) with delta (0, 0)
Screenshot: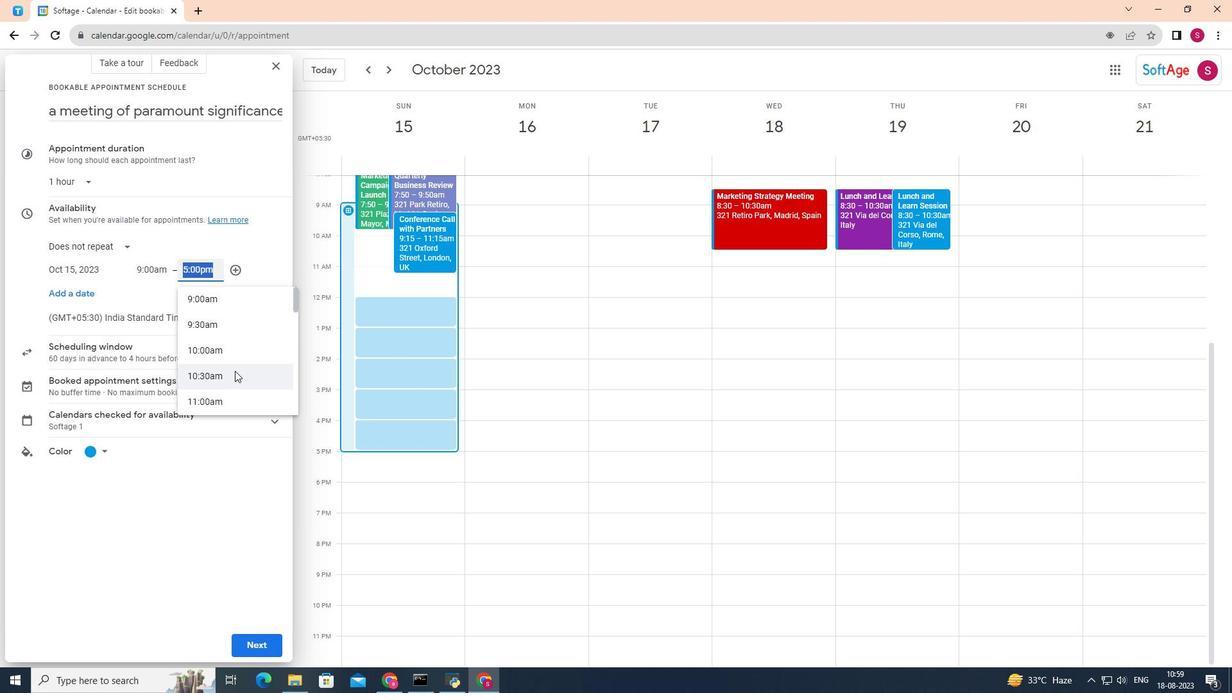 
Action: Mouse moved to (228, 394)
Screenshot: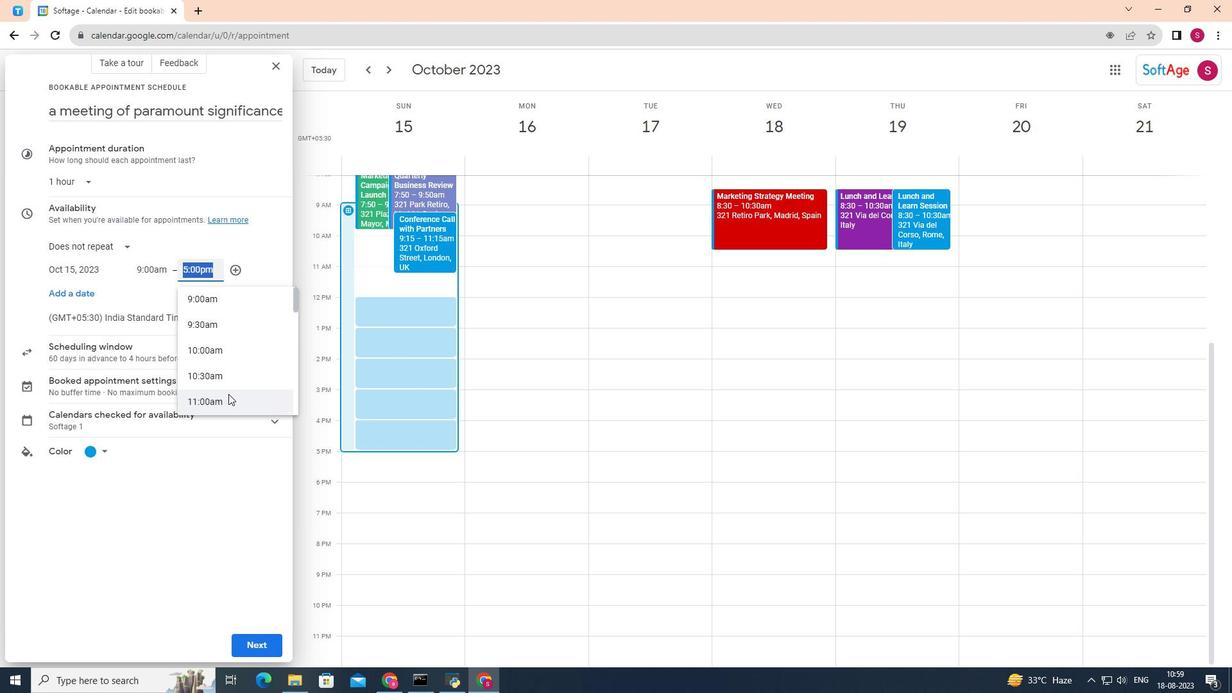 
Action: Mouse pressed left at (228, 394)
Screenshot: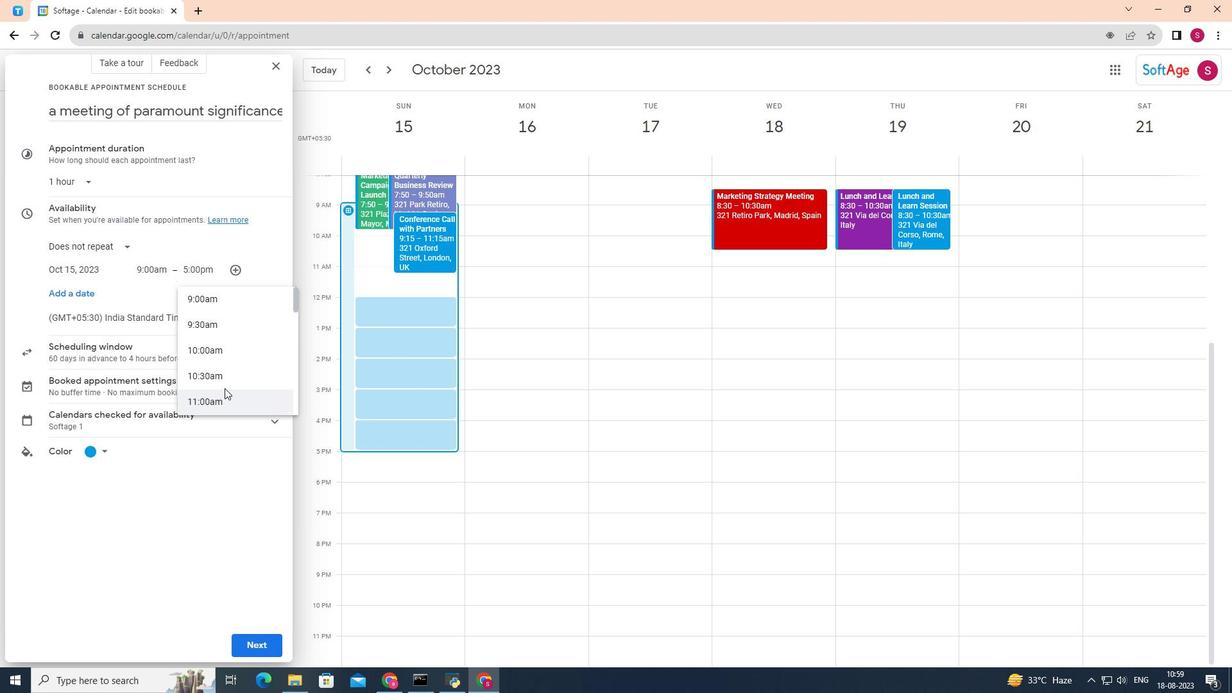 
Action: Mouse moved to (263, 646)
Screenshot: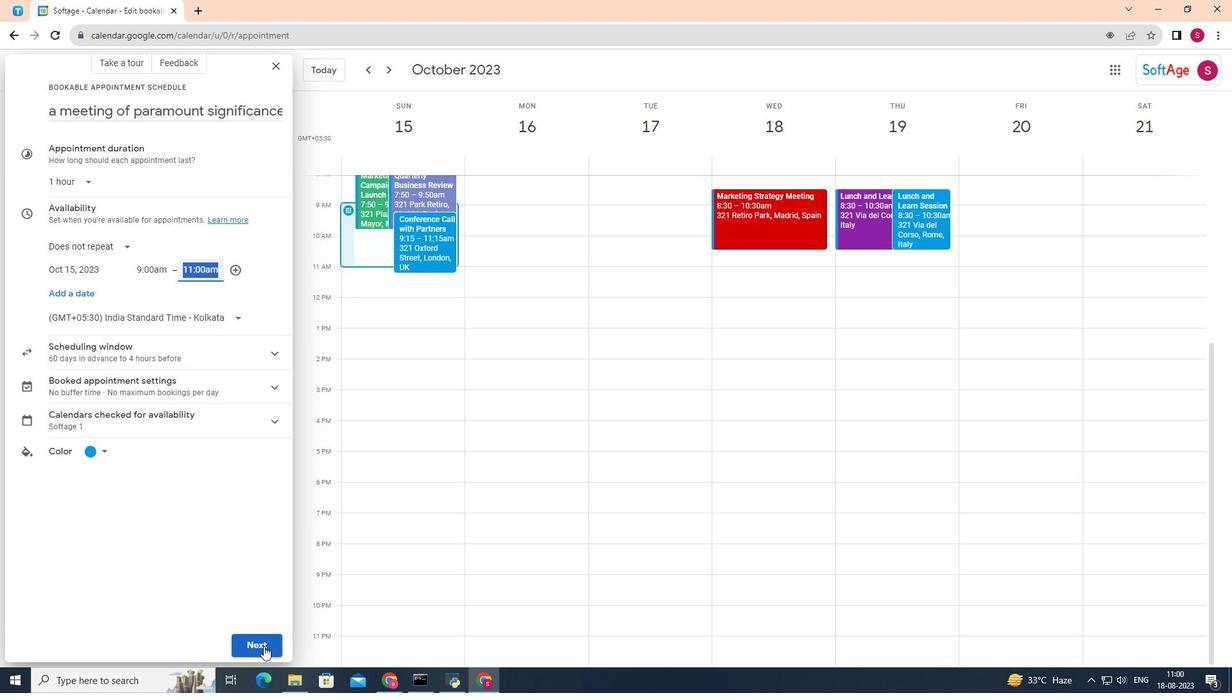 
Action: Mouse pressed left at (263, 646)
Screenshot: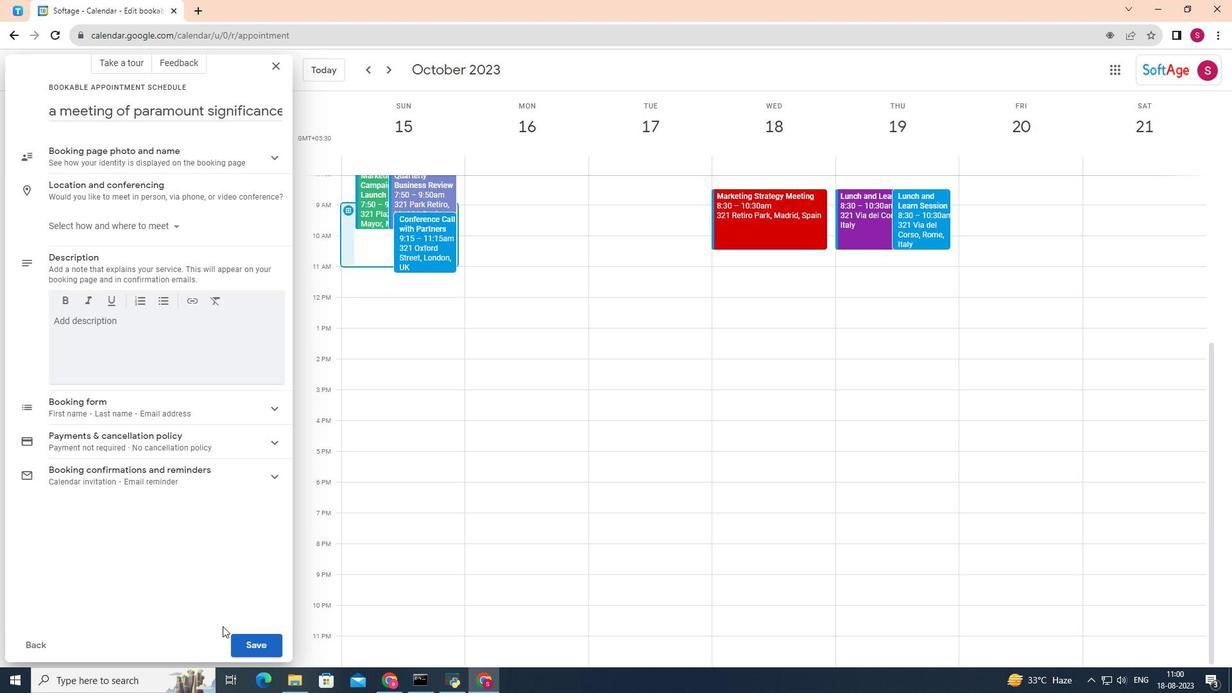
Action: Mouse moved to (79, 327)
Screenshot: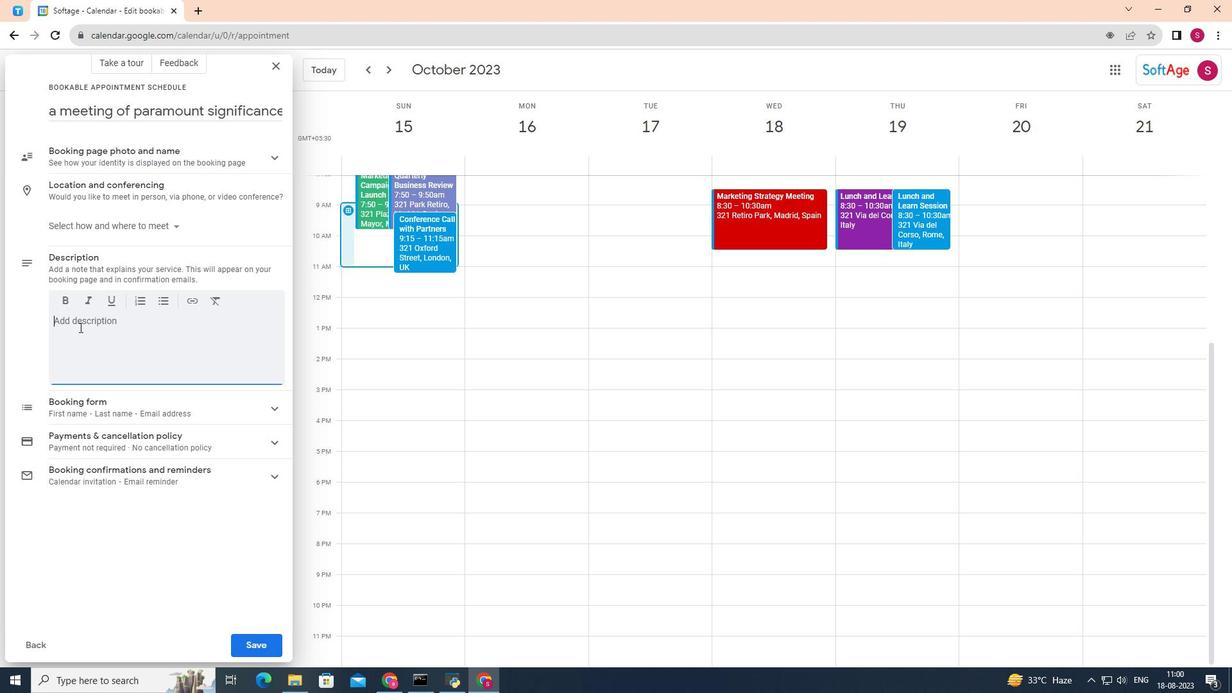 
Action: Mouse pressed left at (79, 327)
Screenshot: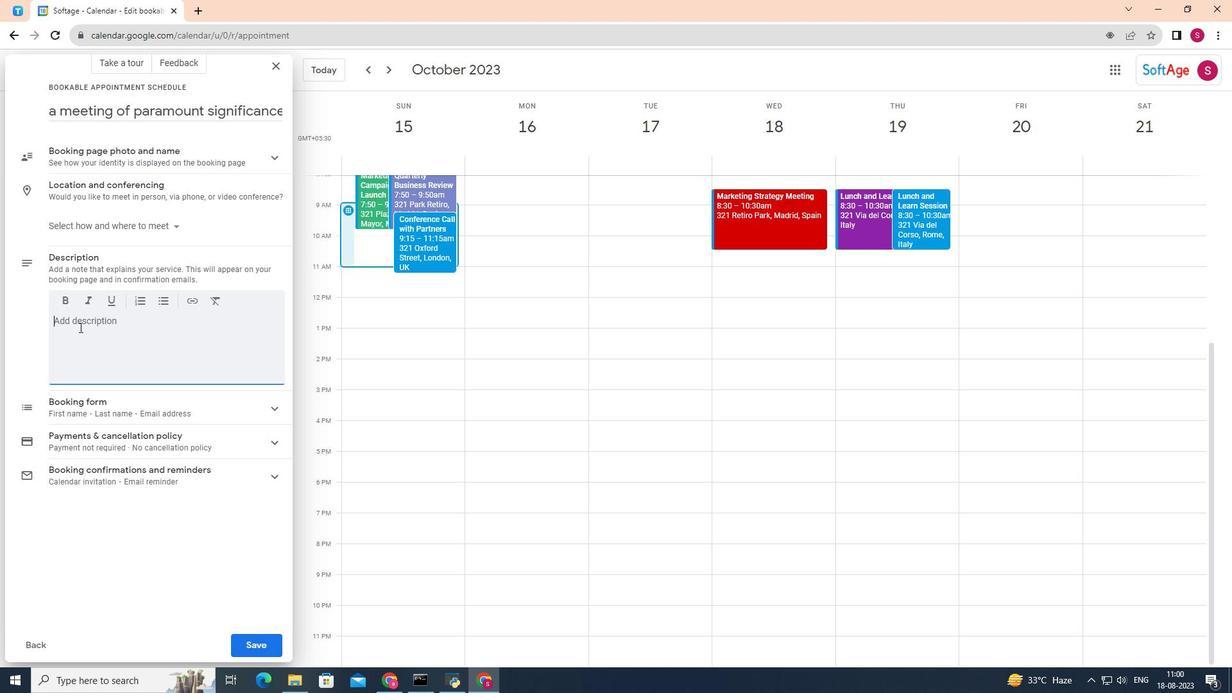 
Action: Mouse moved to (62, 318)
Screenshot: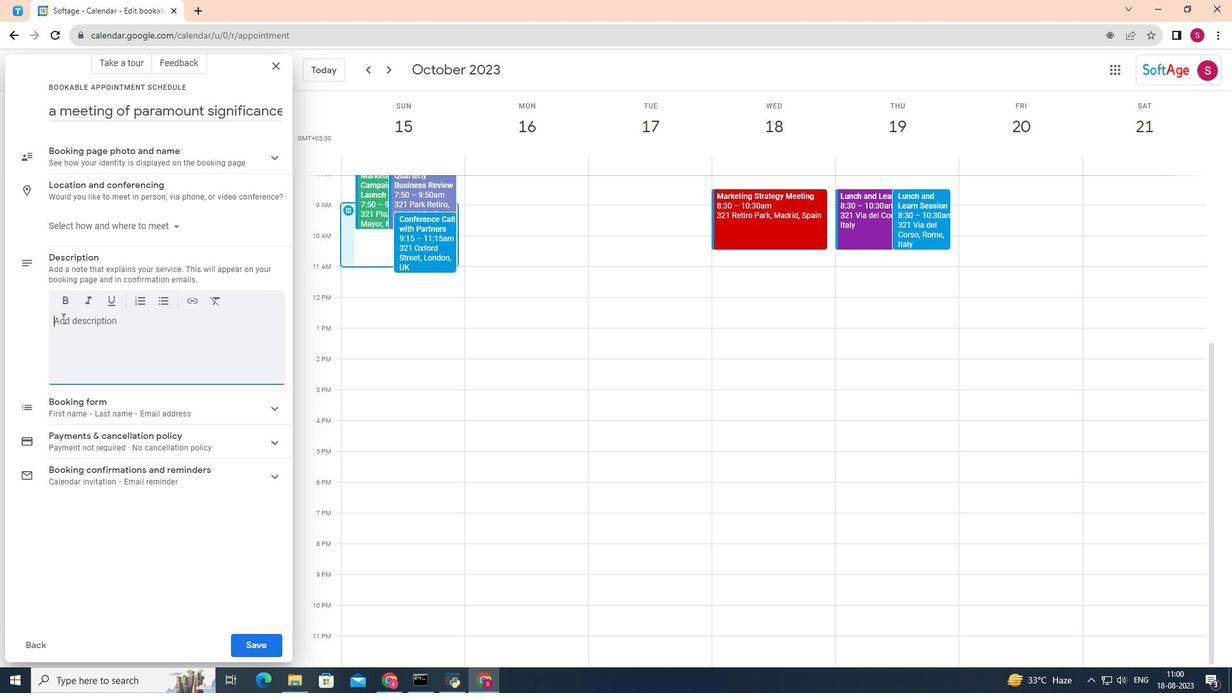 
Action: Mouse pressed left at (62, 318)
Screenshot: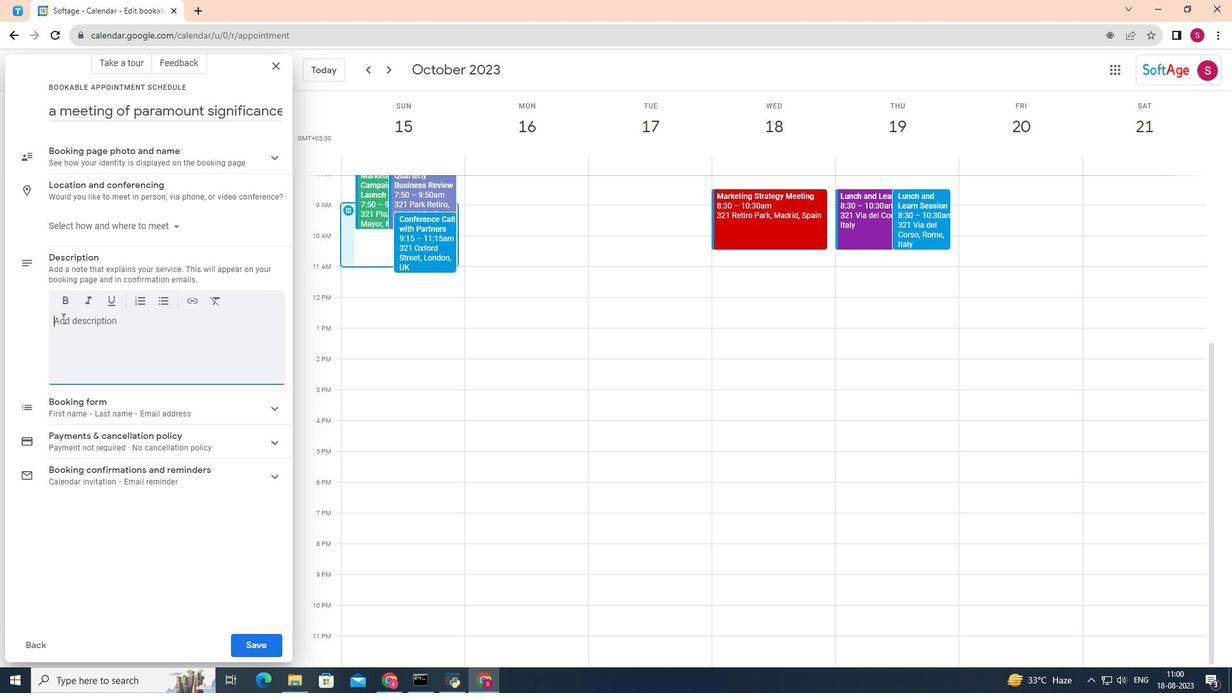
Action: Key pressed h<Key.backspace>gathering<Key.space>the<Key.space>team<Key.space>to<Key.space>review<Key.space>project<Key.space>timelines,<Key.space>assess<Key.space>progress,<Key.space>and<Key.space>collaboratively<Key.space>set<Key.space>achievable<Key.space>yet<Key.space>challening<Key.space>m<Key.backspace><Key.backspace><Key.backspace><Key.backspace><Key.backspace>ging<Key.space>milestones
Screenshot: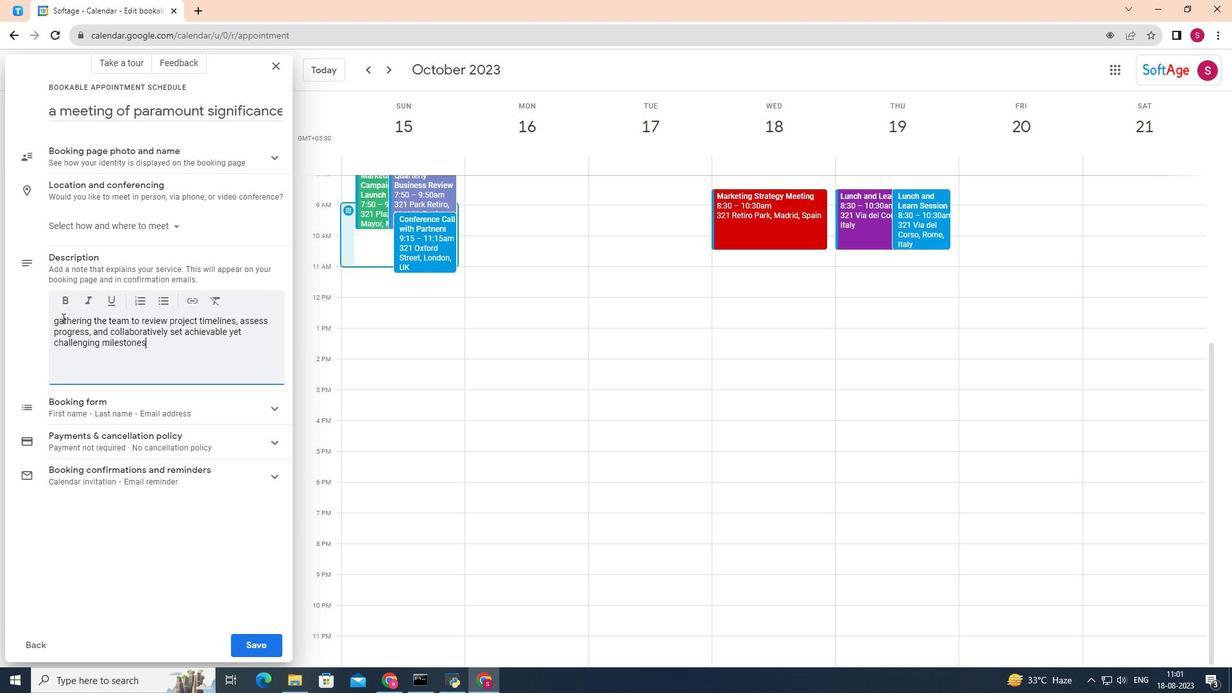 
Action: Mouse moved to (251, 638)
Screenshot: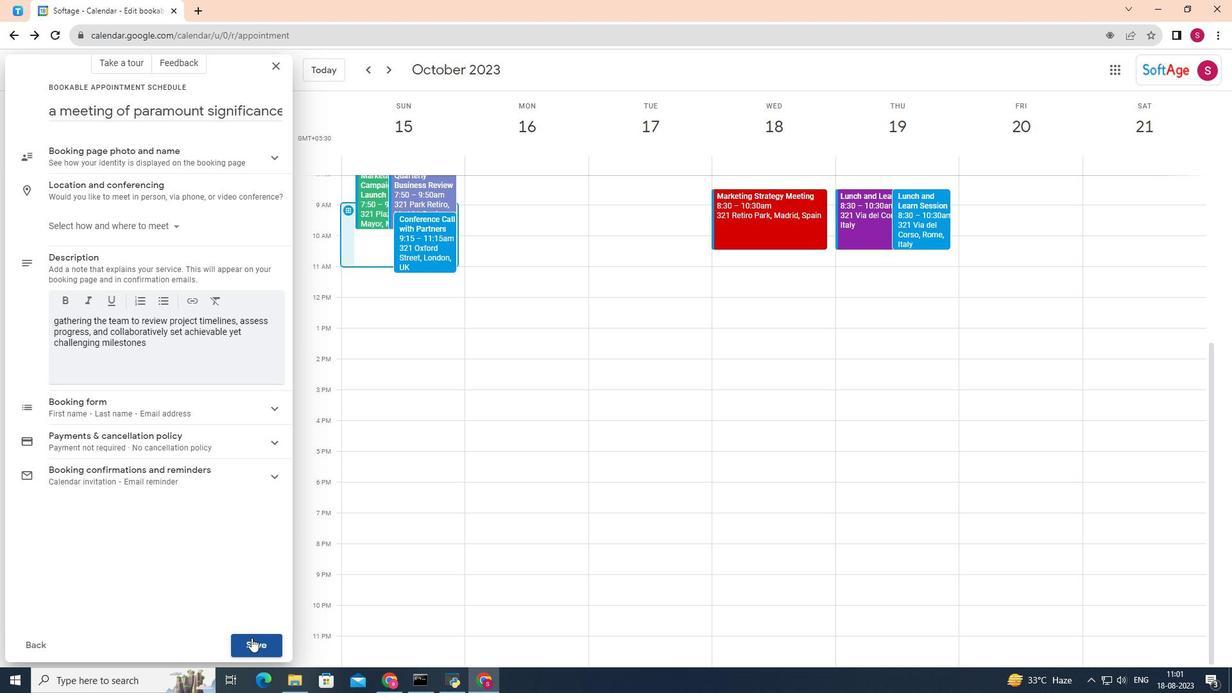 
Action: Mouse pressed left at (251, 638)
Screenshot: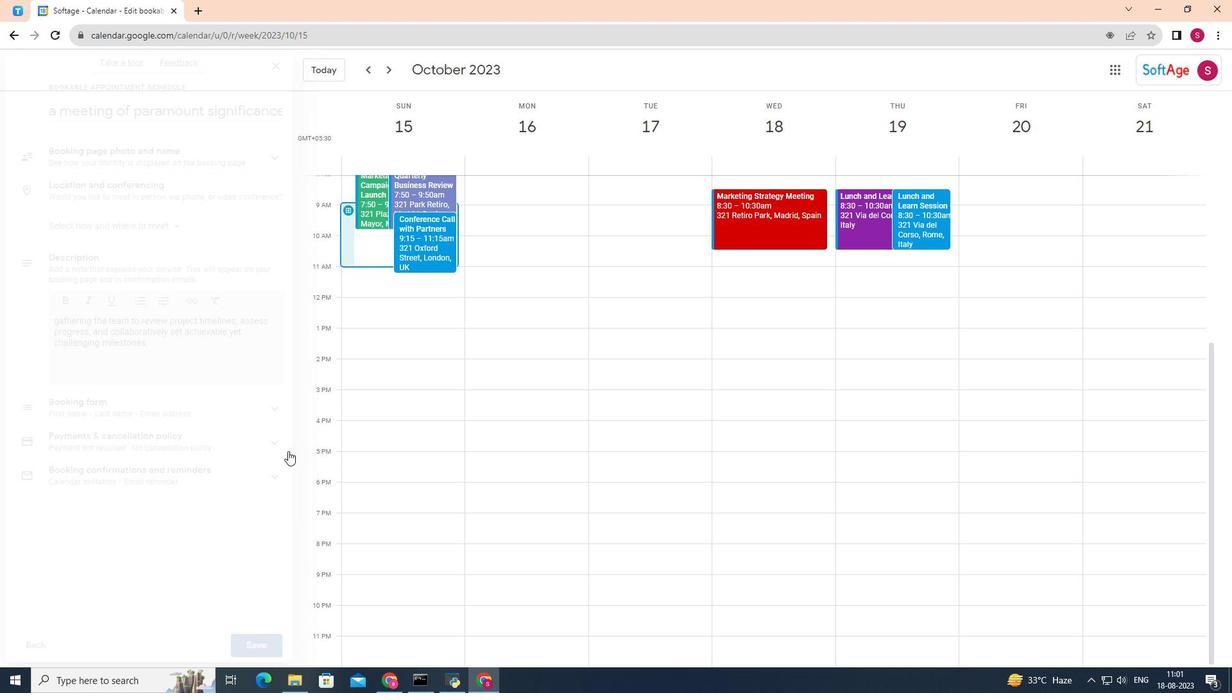 
Action: Mouse moved to (367, 346)
Screenshot: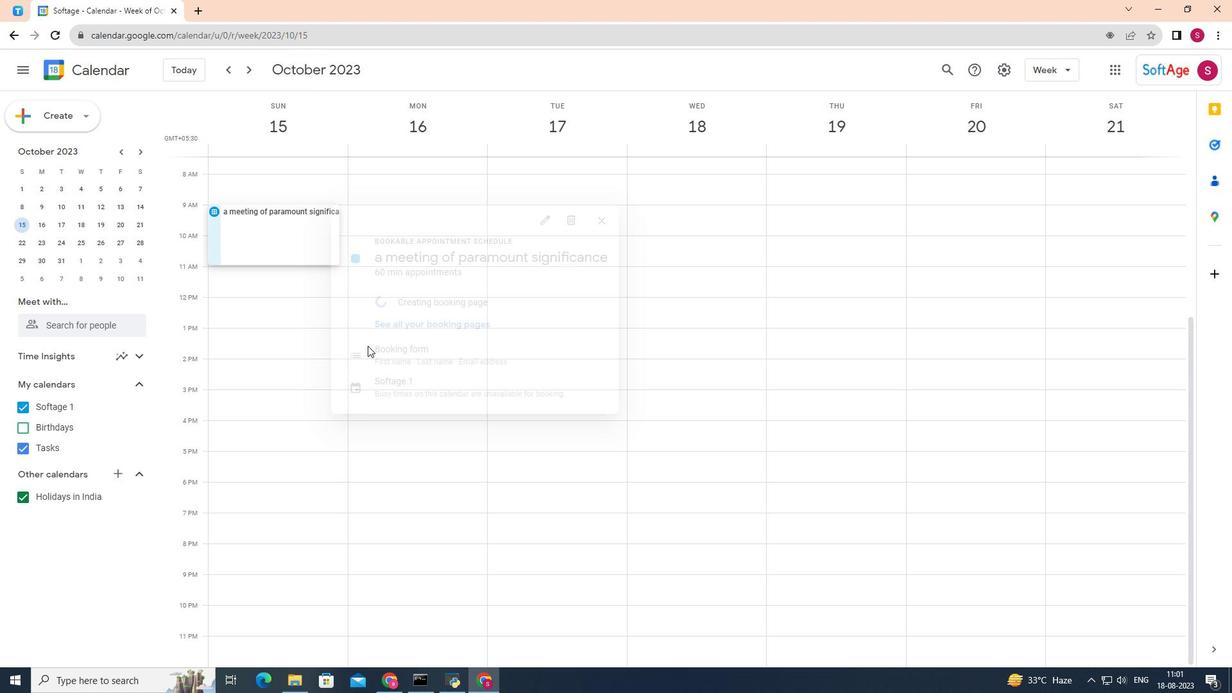
